 Task: Create new customer invoice with Date Opened: 22-May-23, Select Customer: Bargain Junction, Terms: Net 15. Make invoice entry for item-1 with Date: 22-May-23, Description: Maybelline Fit Me Liquid Foundation Dewy + Smooth with SPF 18 Mocha, Income Account: Income:Sales, Quantity: 6, Unit Price: 10.99, Sales Tax: Y, Sales Tax Included: N, Tax Table: Sales Tax. Post Invoice with Post Date: 22-May-23, Post to Accounts: Assets:Accounts Receivable. Pay / Process Payment with Transaction Date: 05-Jun-23, Amount: 68.58, Transfer Account: Checking Account. Go to 'Print Invoice'. Save a pdf copy of the invoice.
Action: Mouse moved to (148, 26)
Screenshot: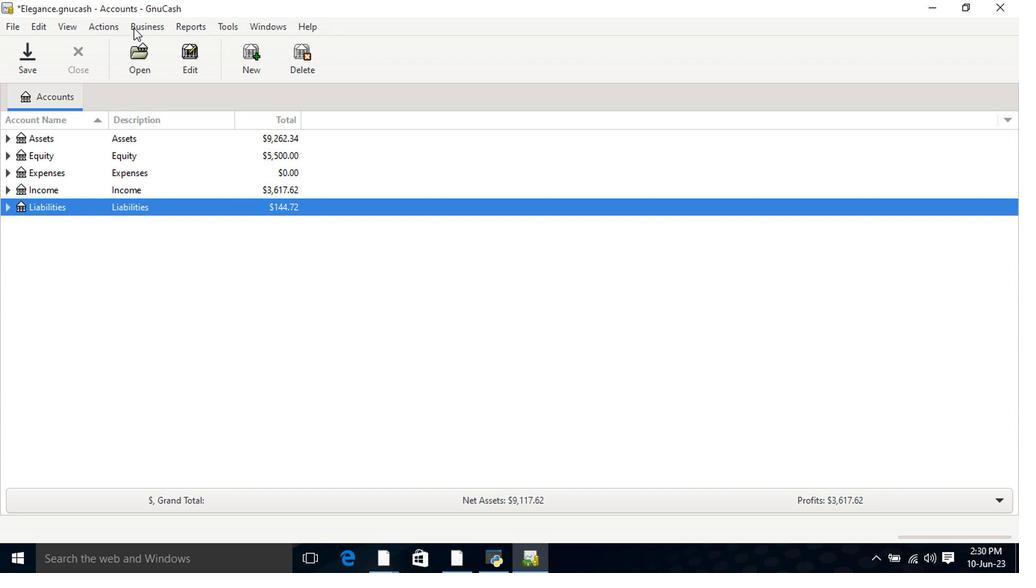 
Action: Mouse pressed left at (148, 26)
Screenshot: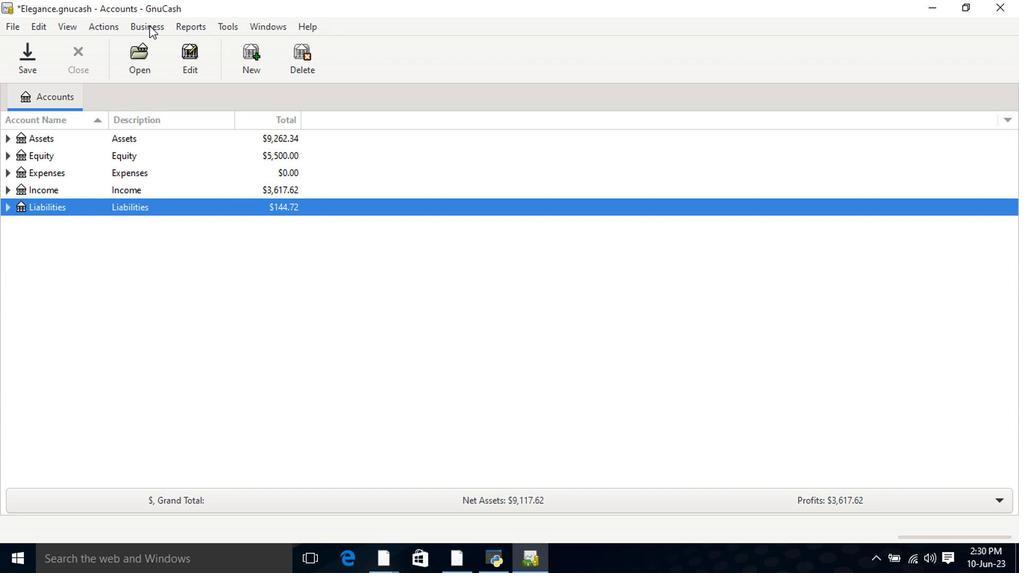 
Action: Mouse moved to (160, 41)
Screenshot: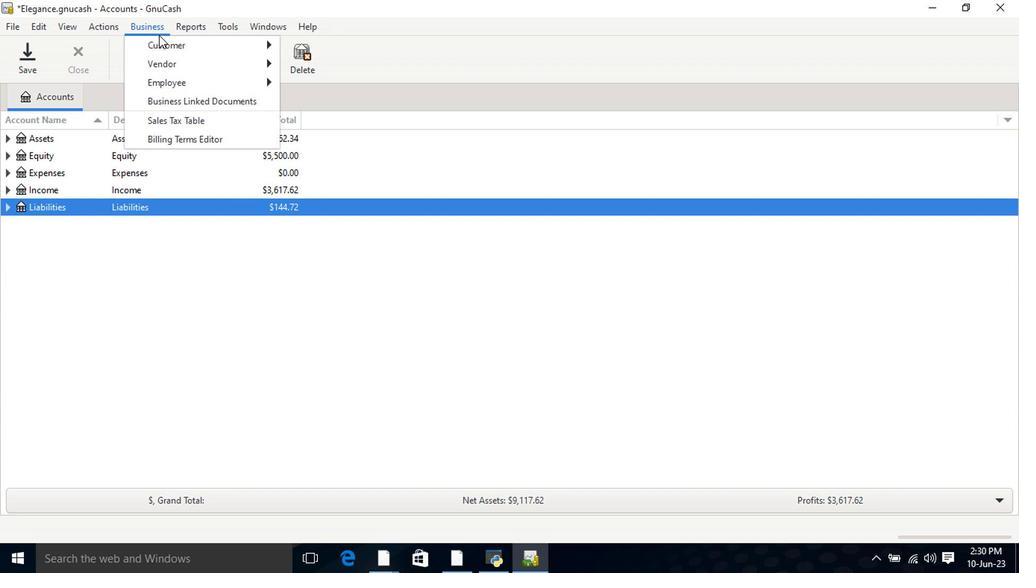 
Action: Mouse pressed left at (160, 41)
Screenshot: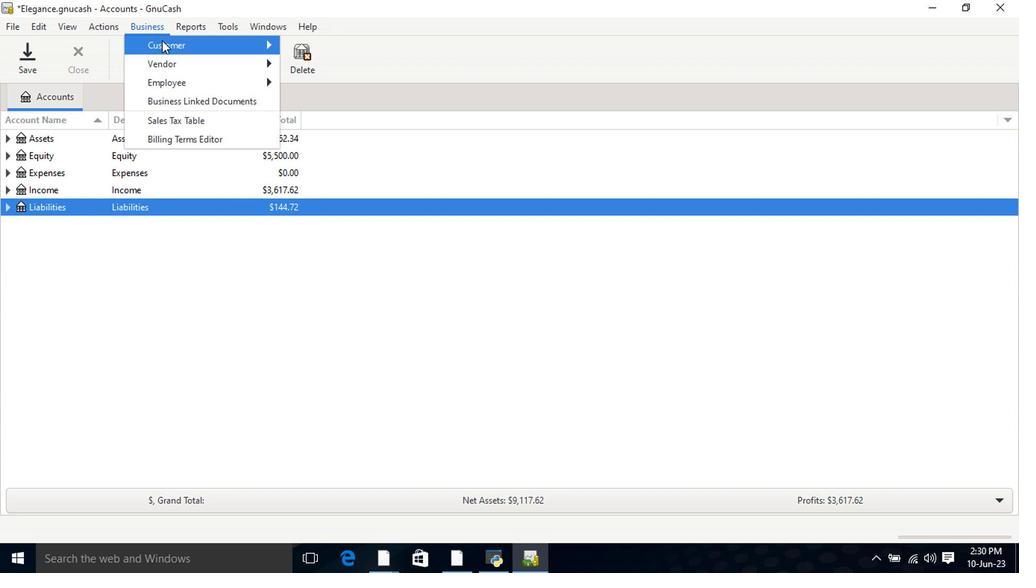 
Action: Mouse moved to (328, 99)
Screenshot: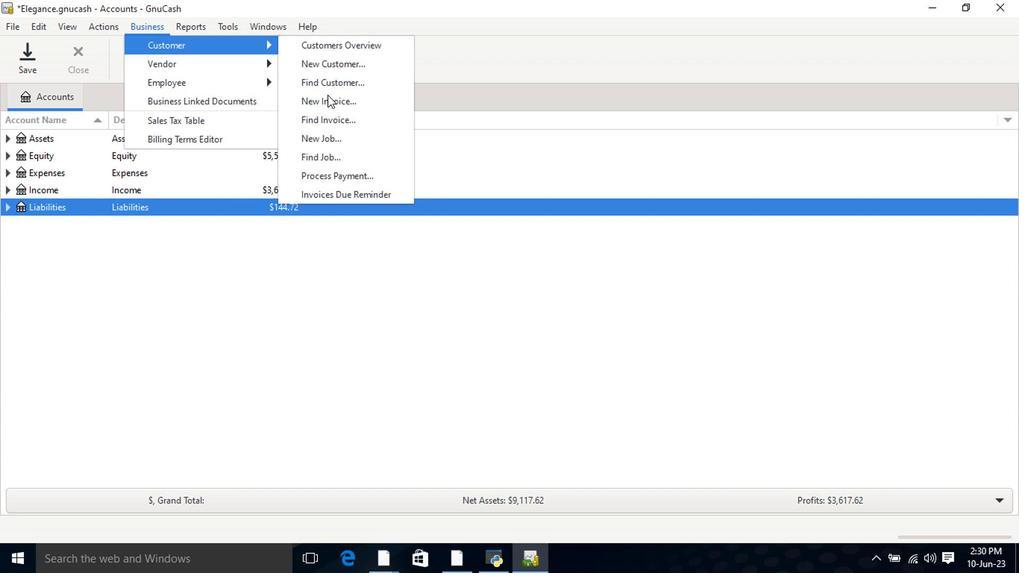 
Action: Mouse pressed left at (328, 99)
Screenshot: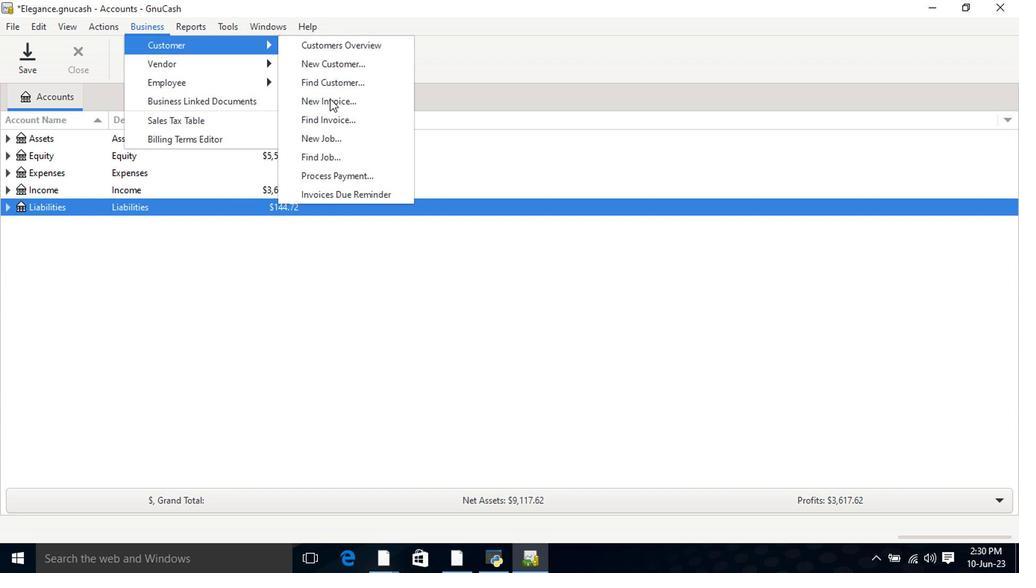 
Action: Mouse moved to (608, 226)
Screenshot: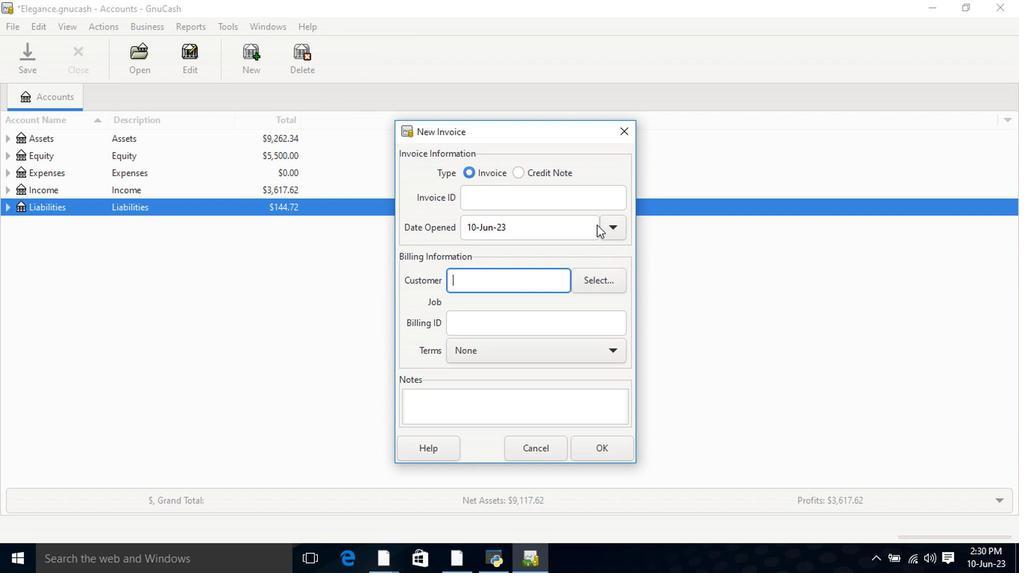 
Action: Mouse pressed left at (608, 226)
Screenshot: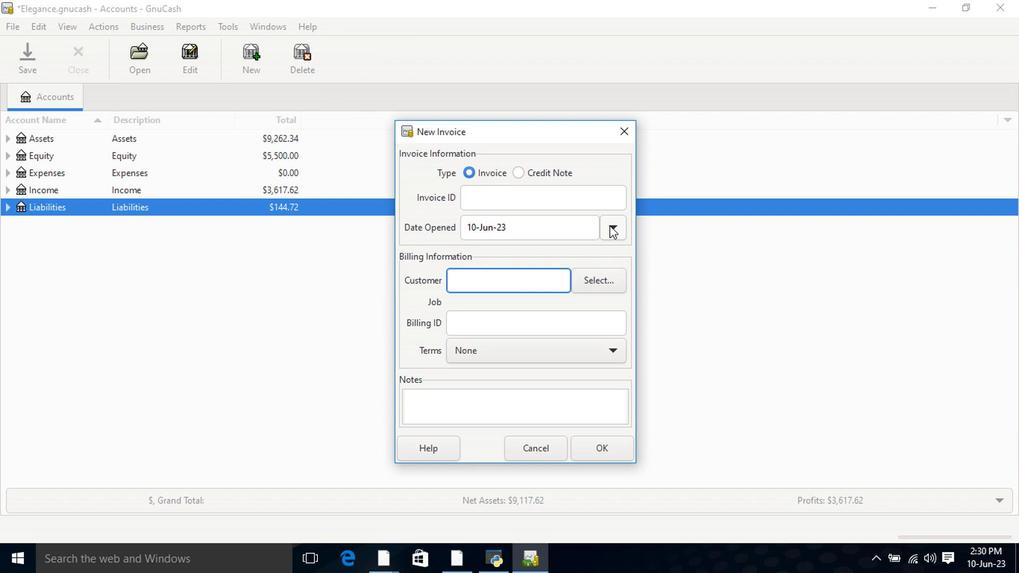 
Action: Mouse moved to (495, 252)
Screenshot: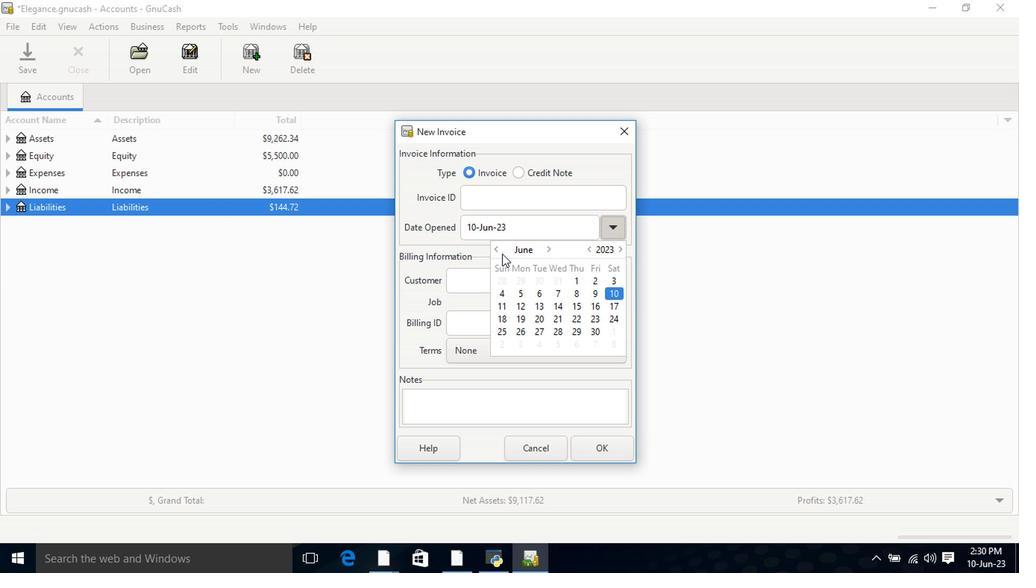 
Action: Mouse pressed left at (495, 252)
Screenshot: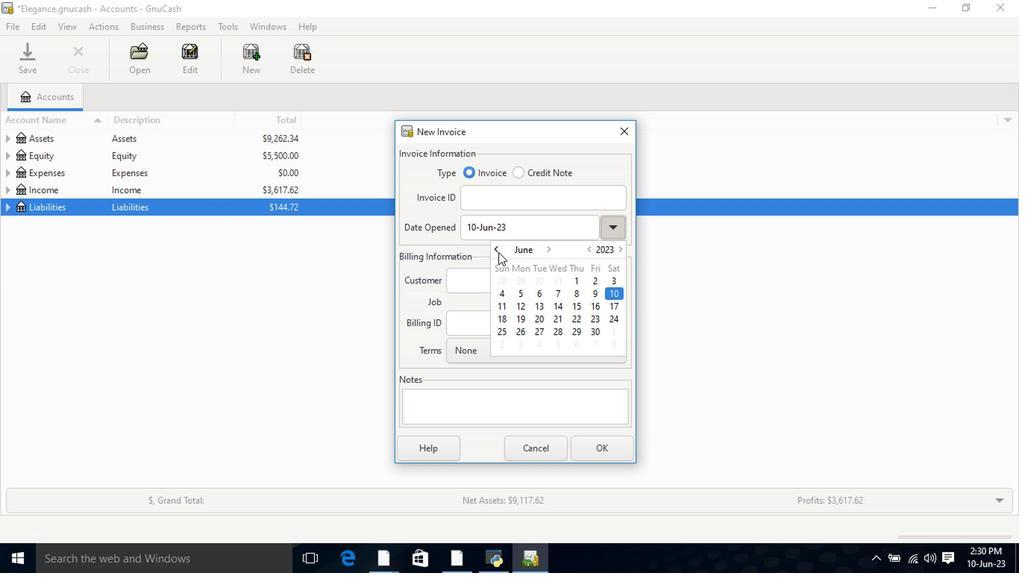 
Action: Mouse moved to (524, 321)
Screenshot: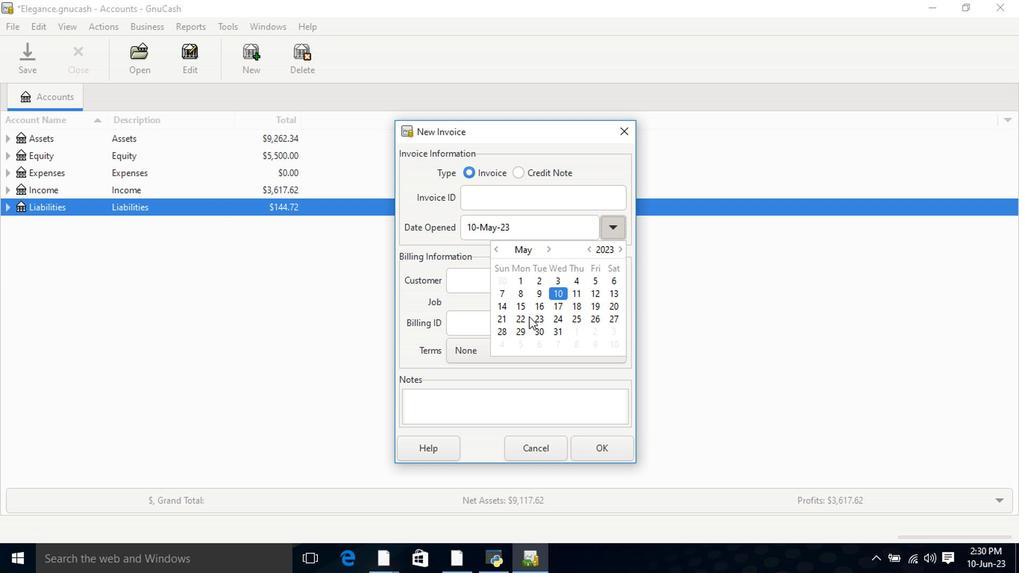 
Action: Mouse pressed left at (524, 321)
Screenshot: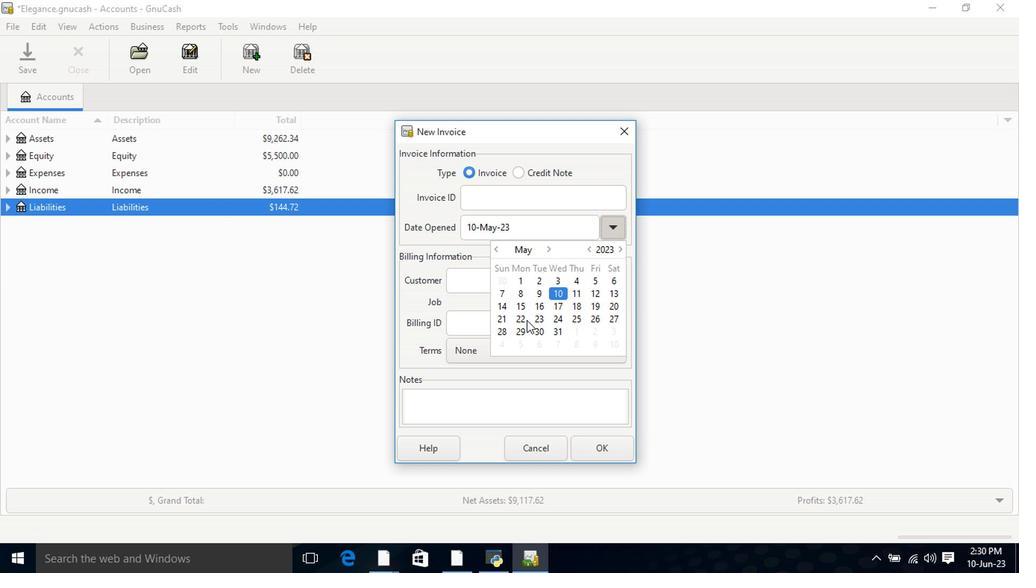 
Action: Mouse moved to (524, 322)
Screenshot: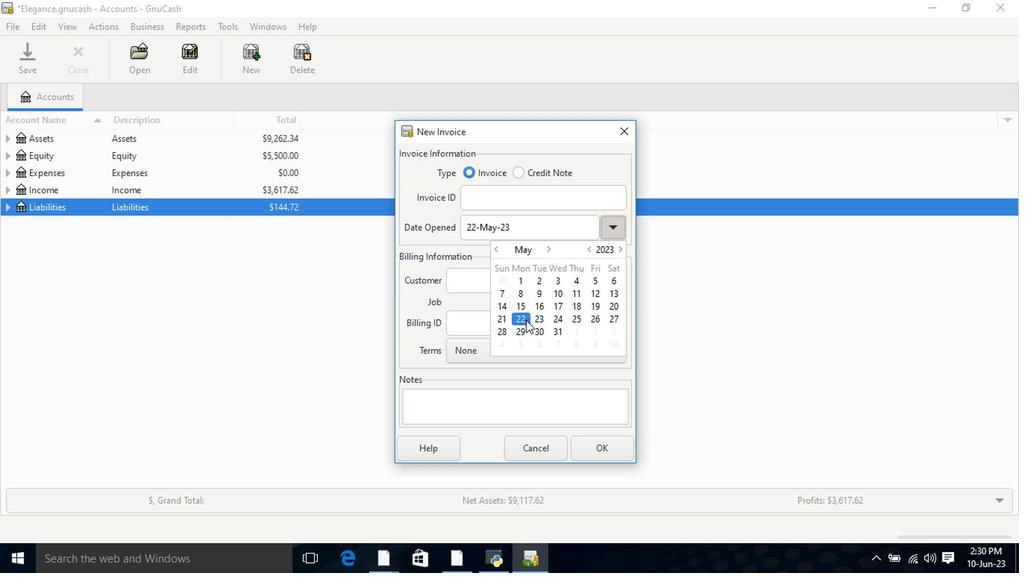 
Action: Mouse pressed left at (524, 321)
Screenshot: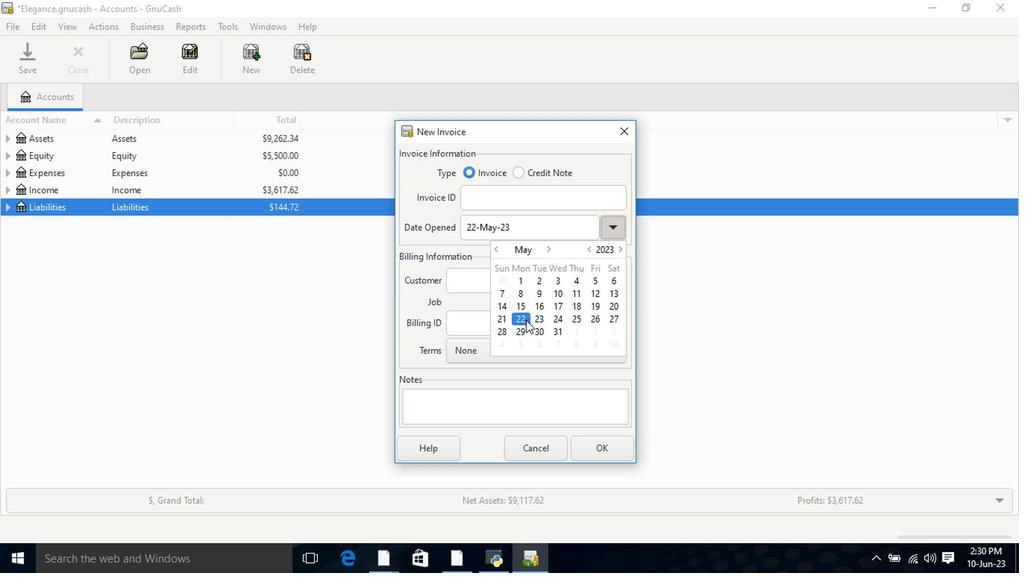 
Action: Mouse moved to (512, 283)
Screenshot: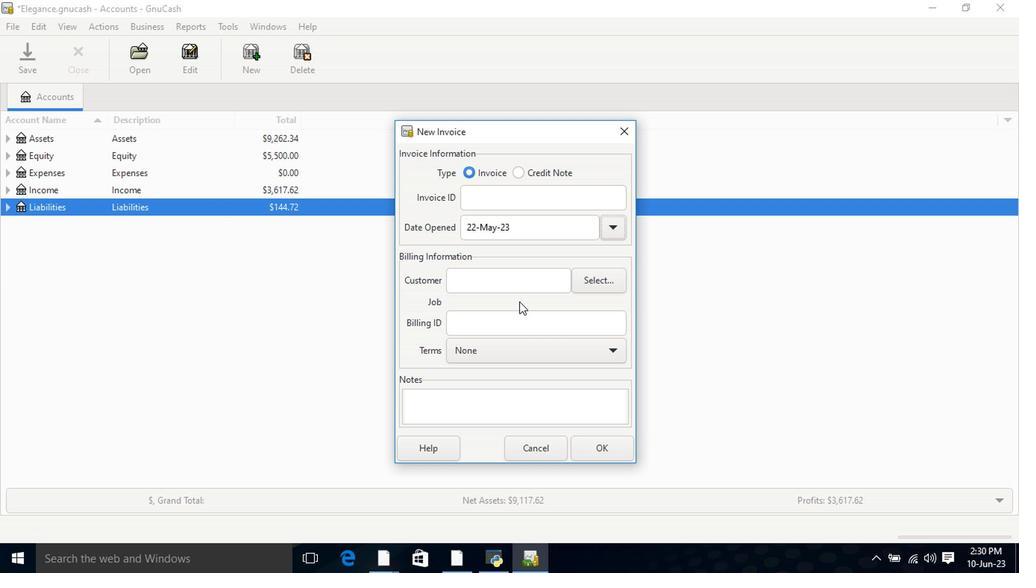 
Action: Mouse pressed left at (512, 283)
Screenshot: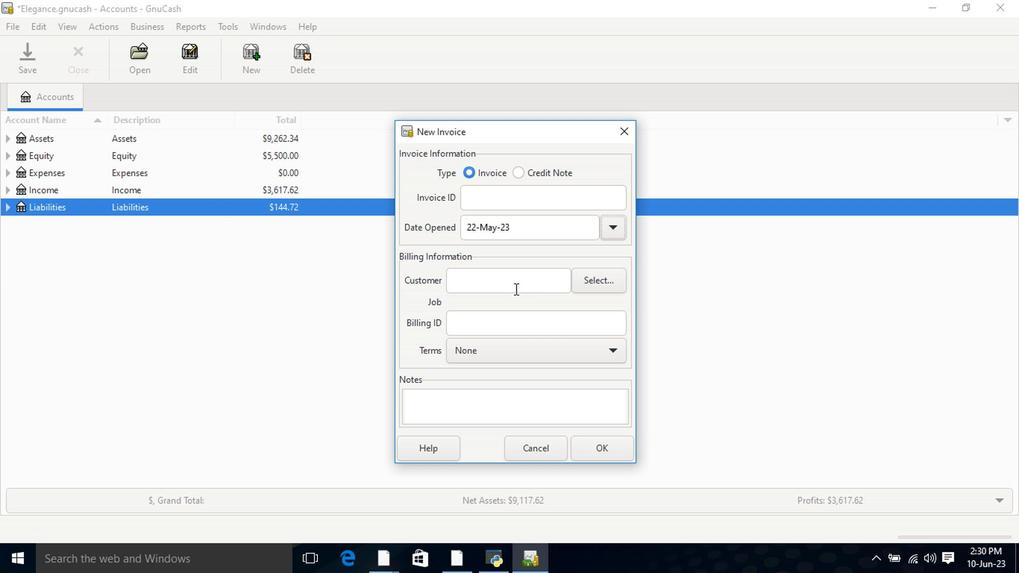 
Action: Key pressed <Key.shift>Bar
Screenshot: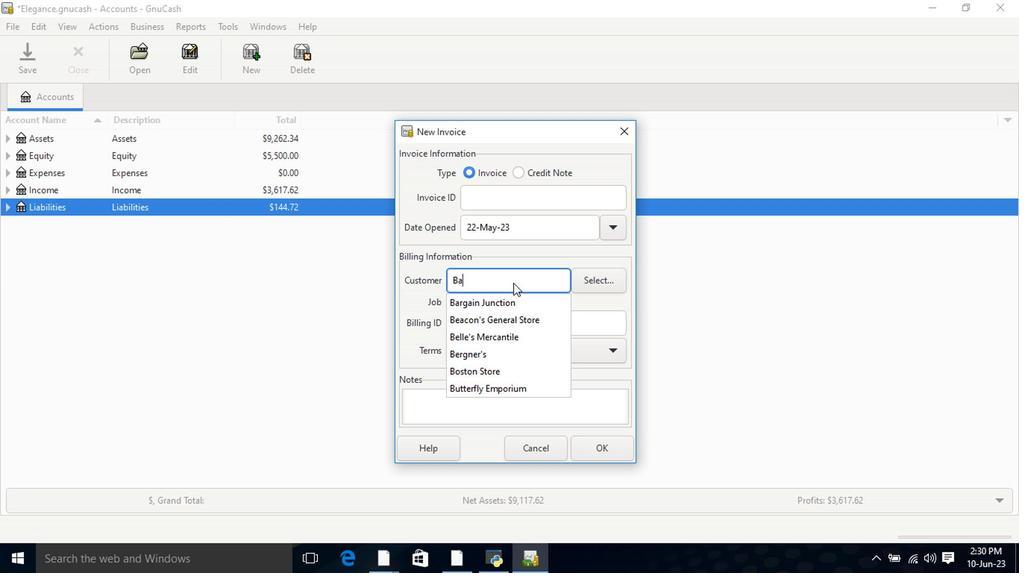 
Action: Mouse moved to (508, 307)
Screenshot: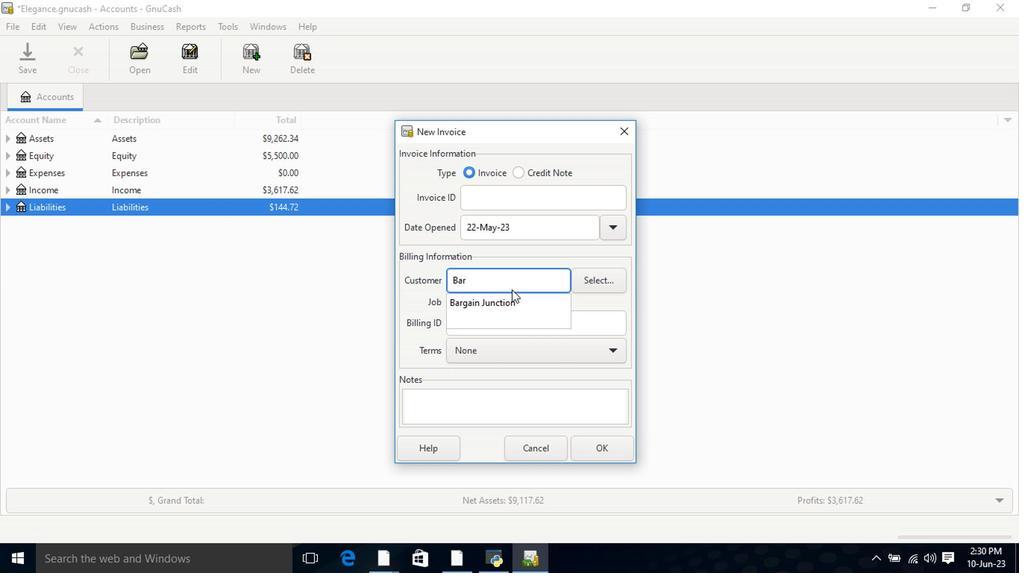 
Action: Mouse pressed left at (508, 307)
Screenshot: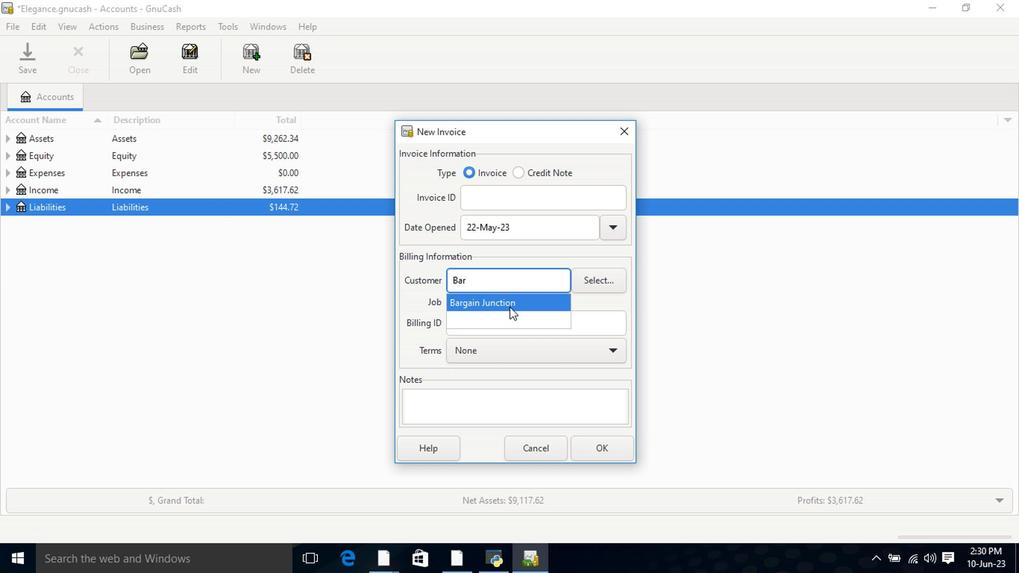 
Action: Mouse moved to (555, 366)
Screenshot: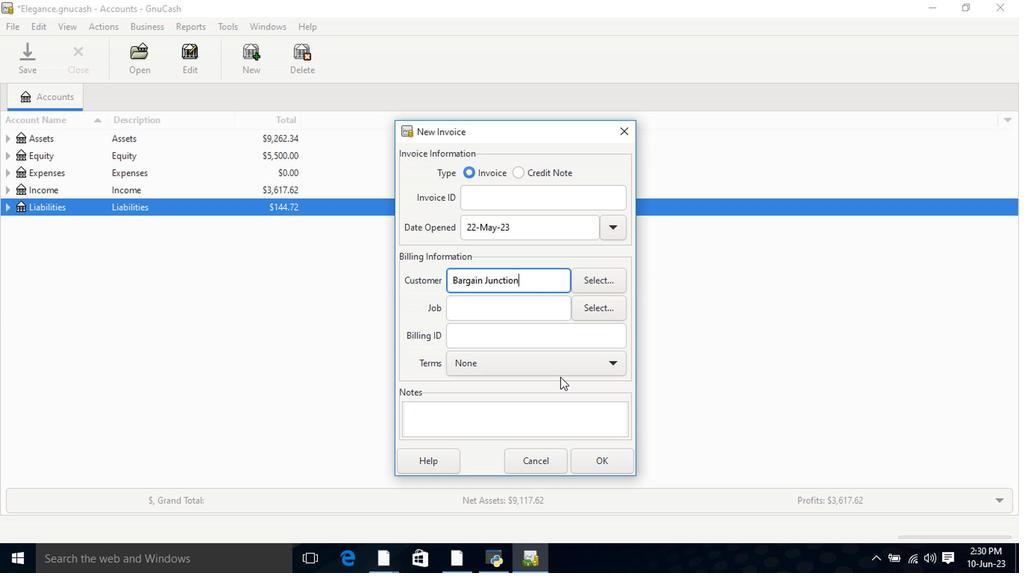 
Action: Mouse pressed left at (555, 366)
Screenshot: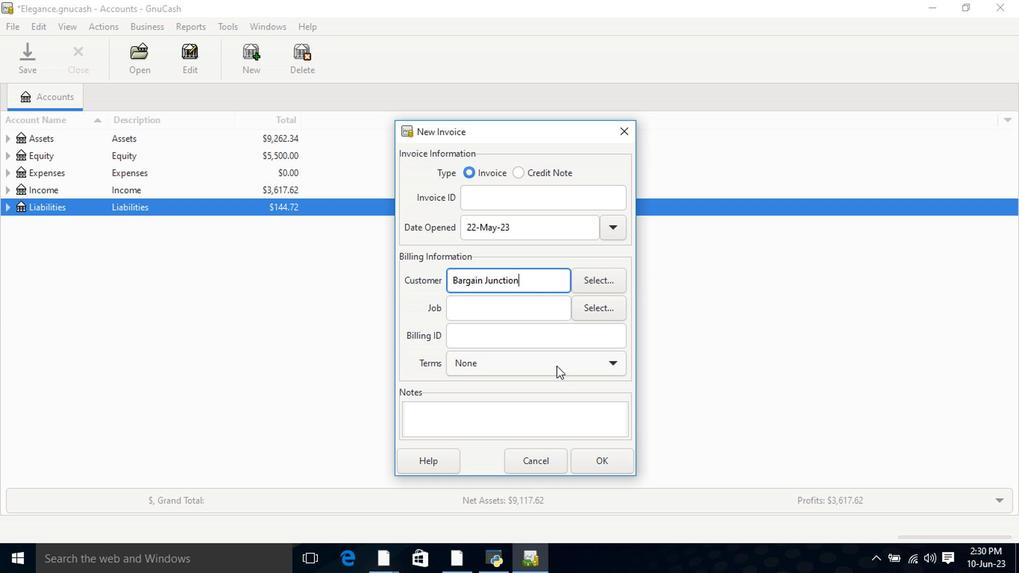 
Action: Mouse moved to (545, 392)
Screenshot: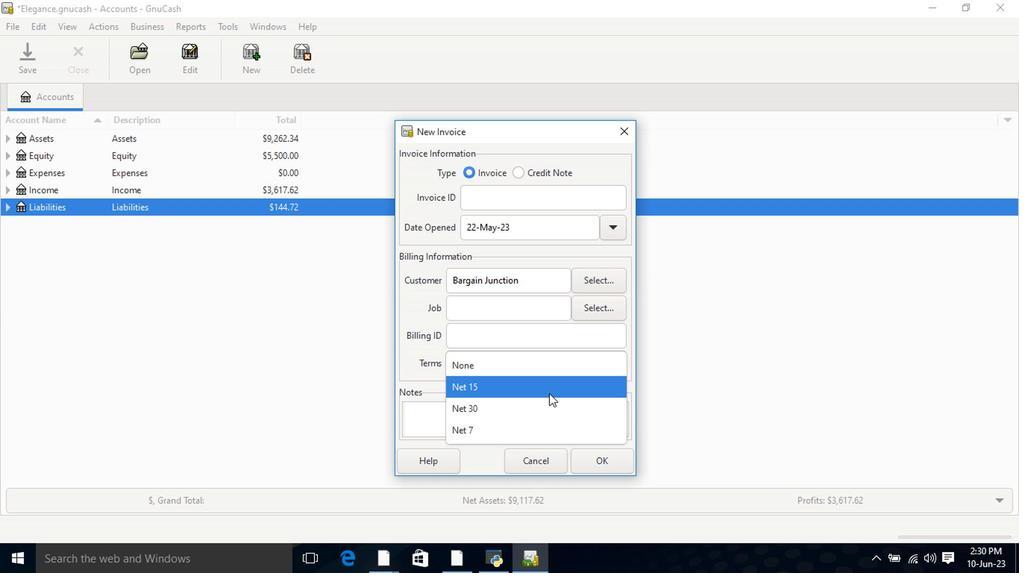 
Action: Mouse pressed left at (545, 392)
Screenshot: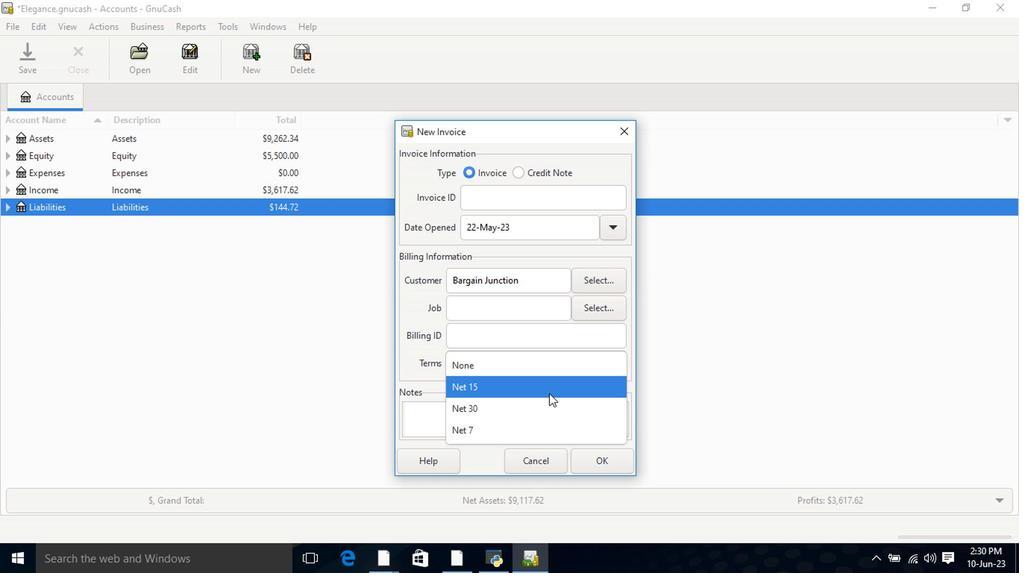 
Action: Mouse moved to (613, 460)
Screenshot: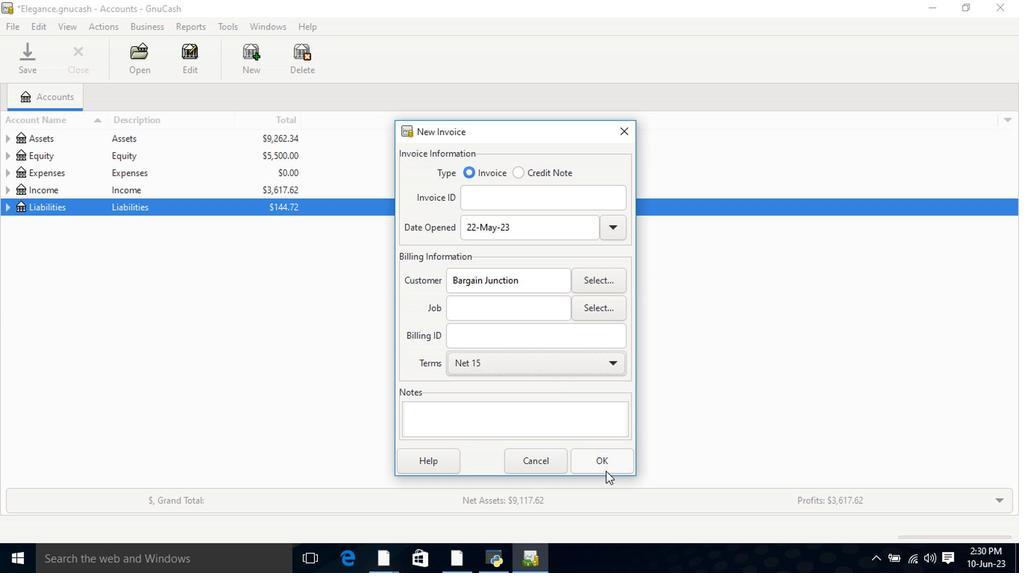 
Action: Mouse pressed left at (613, 460)
Screenshot: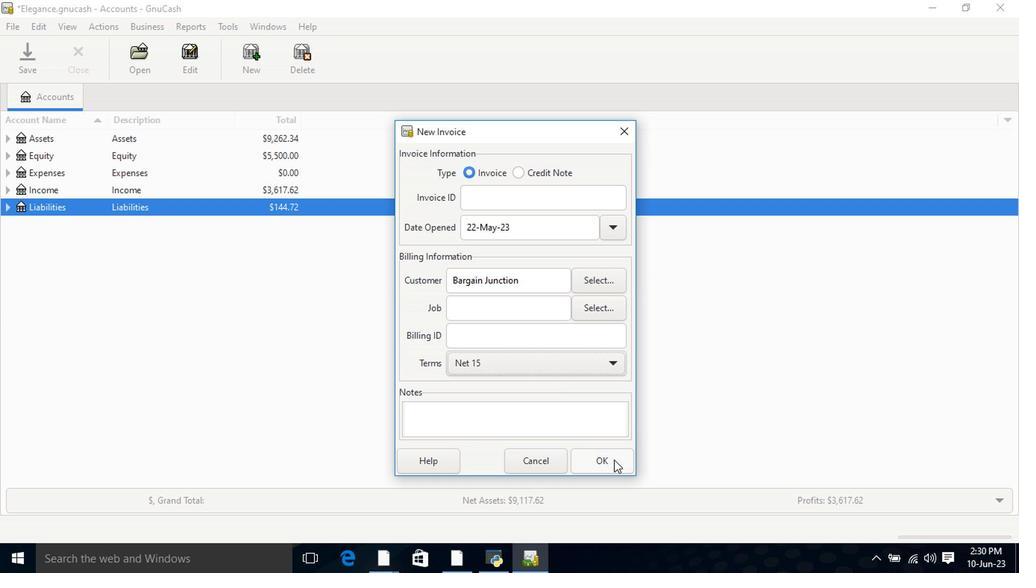 
Action: Mouse moved to (66, 291)
Screenshot: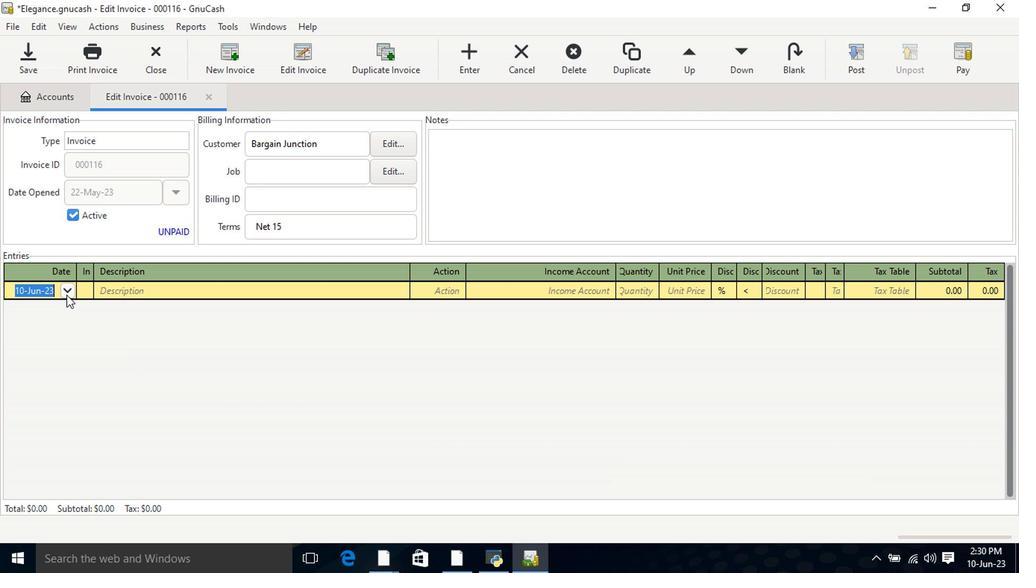 
Action: Mouse pressed left at (66, 291)
Screenshot: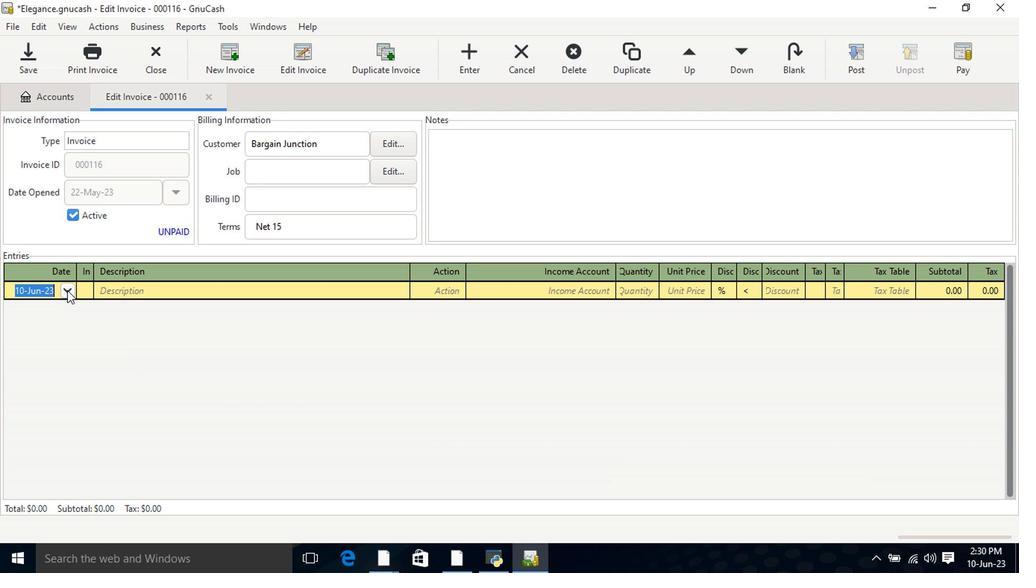 
Action: Mouse moved to (11, 311)
Screenshot: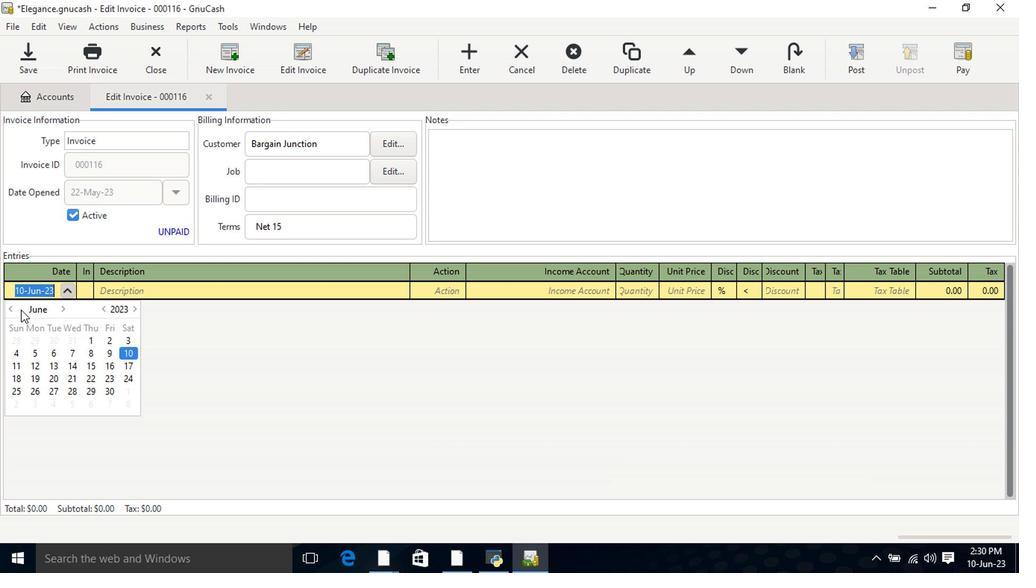 
Action: Mouse pressed left at (11, 311)
Screenshot: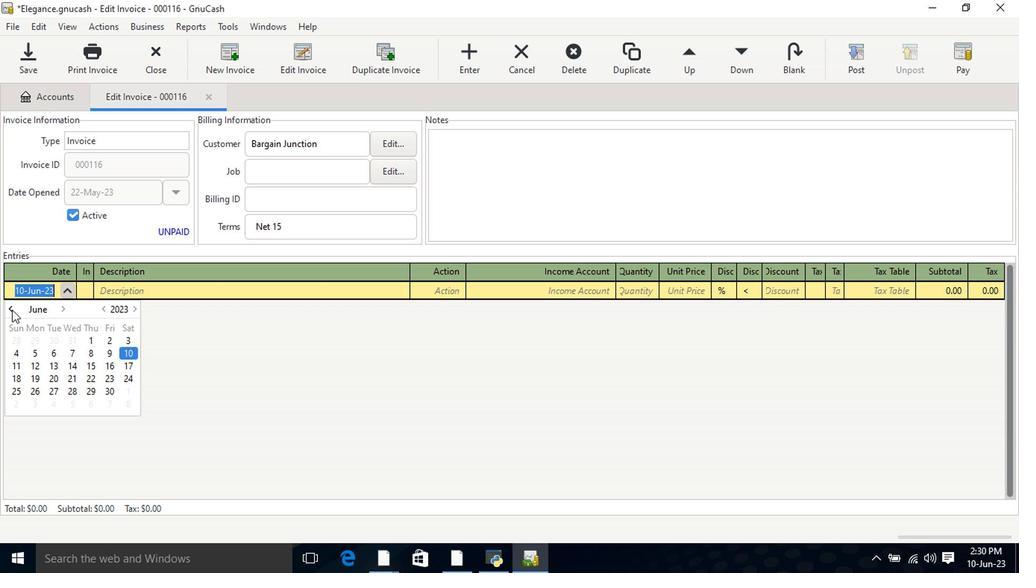 
Action: Mouse moved to (36, 377)
Screenshot: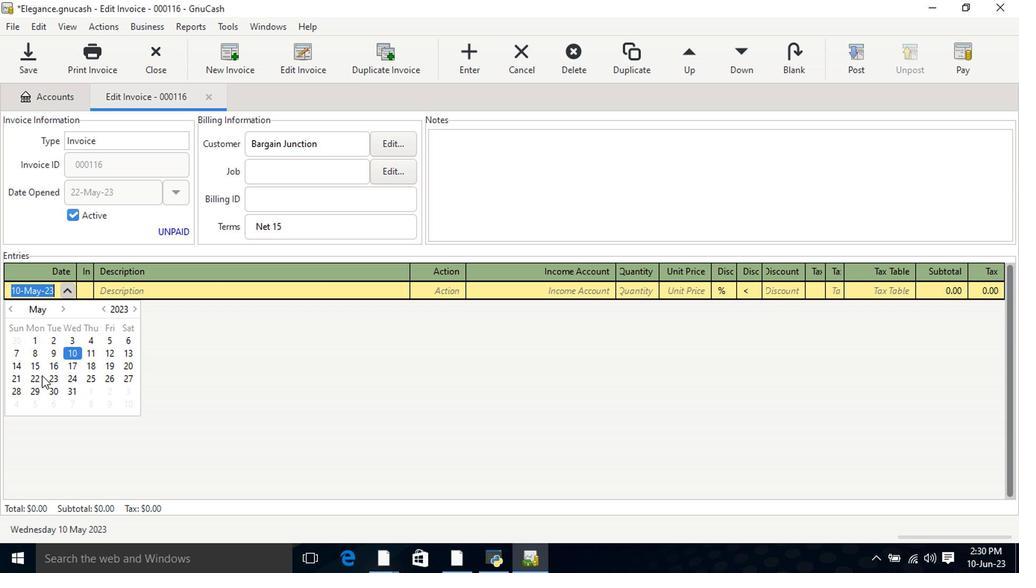 
Action: Mouse pressed left at (36, 377)
Screenshot: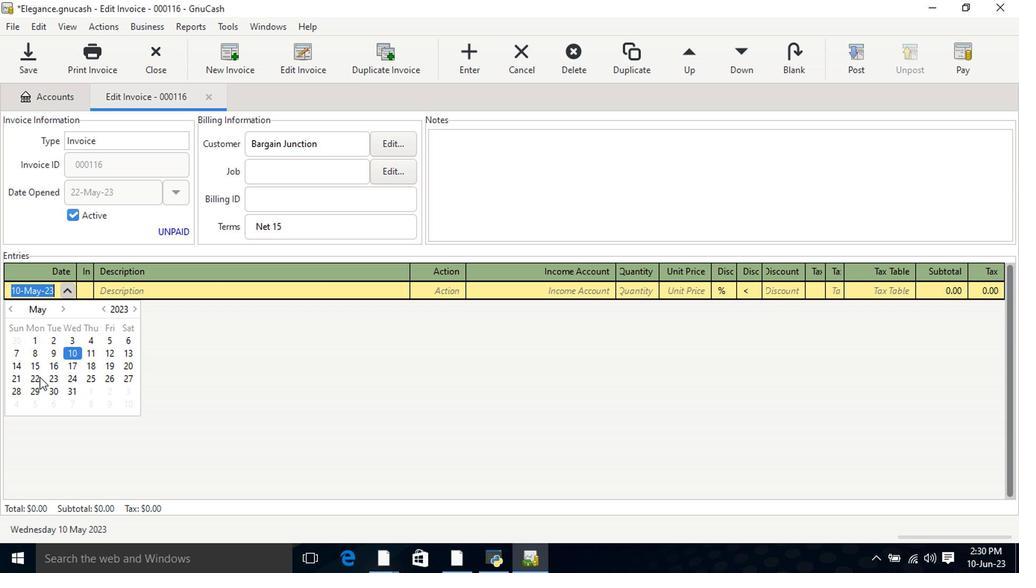 
Action: Mouse pressed left at (36, 377)
Screenshot: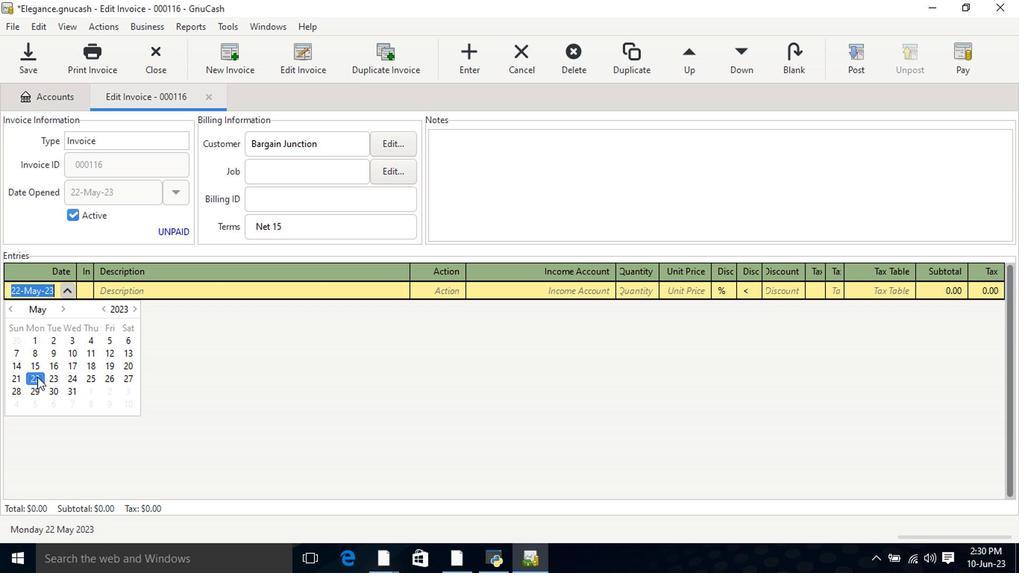 
Action: Mouse moved to (169, 285)
Screenshot: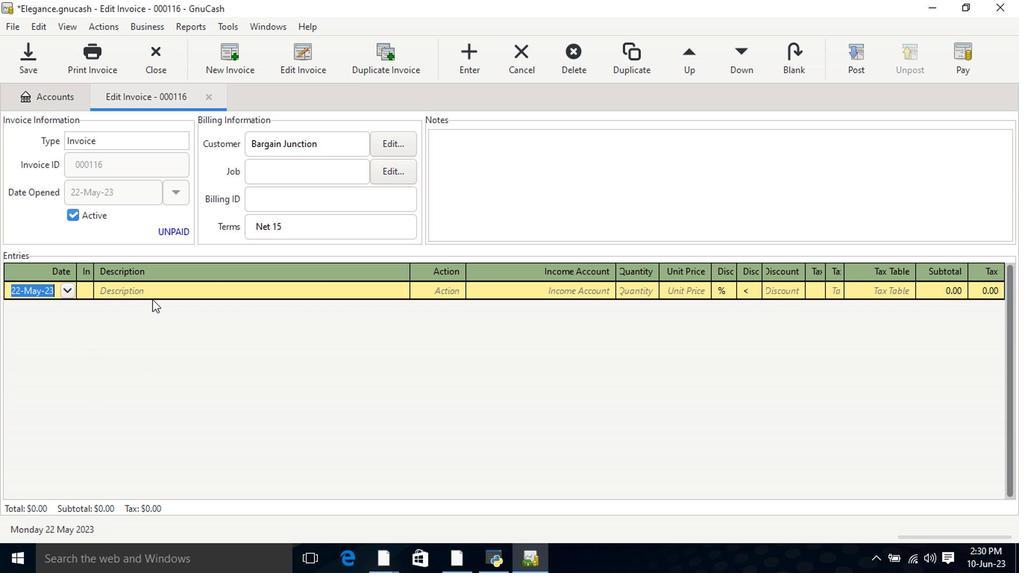 
Action: Mouse pressed left at (169, 285)
Screenshot: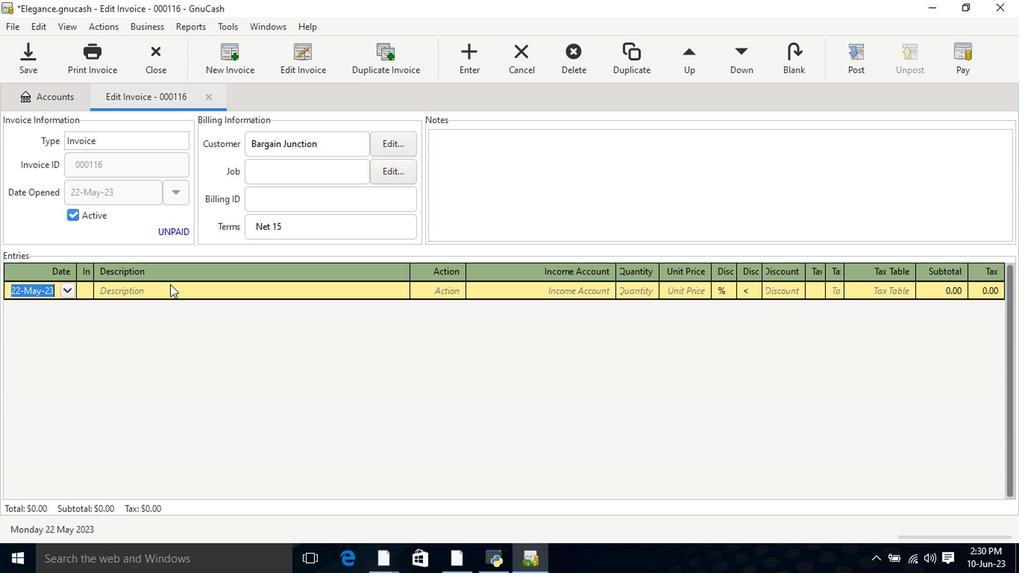 
Action: Key pressed <Key.shift>Maybelline<Key.space><Key.shift>Fit<Key.space><Key.shift>Me<Key.space><Key.shift><Key.shift><Key.shift><Key.shift><Key.shift><Key.shift><Key.shift><Key.shift><Key.shift>Liquid<Key.space><Key.shift>Foundation<Key.space><Key.shift>Dewy<Key.space>+<Key.space><Key.shift>Smooth<Key.space>with<Key.space><Key.shift>SPF<Key.space>18<Key.space><Key.shift>Mocha<Key.tab><Key.tab>incom<Key.down><Key.down><Key.down><Key.tab>
Screenshot: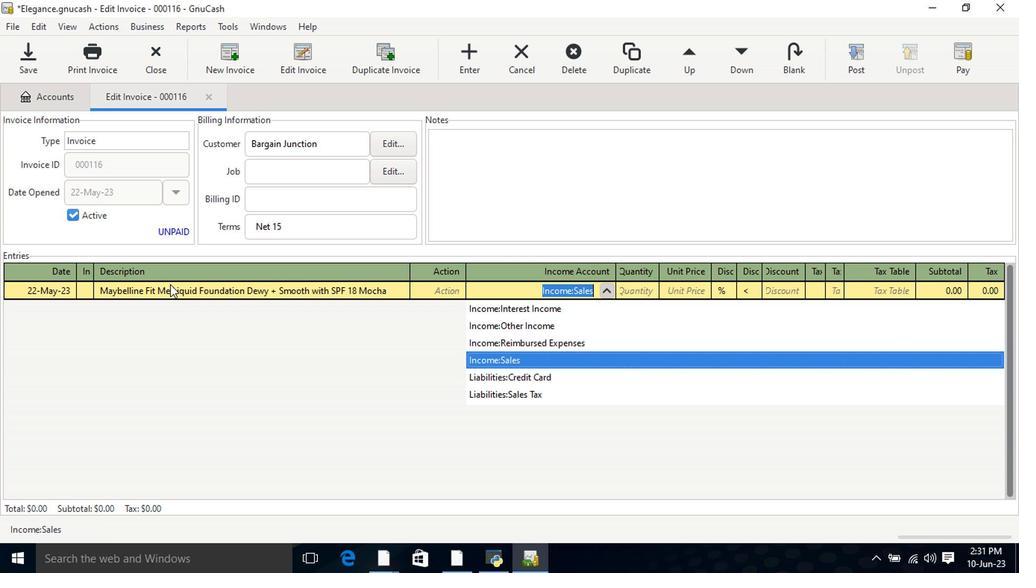 
Action: Mouse moved to (617, 287)
Screenshot: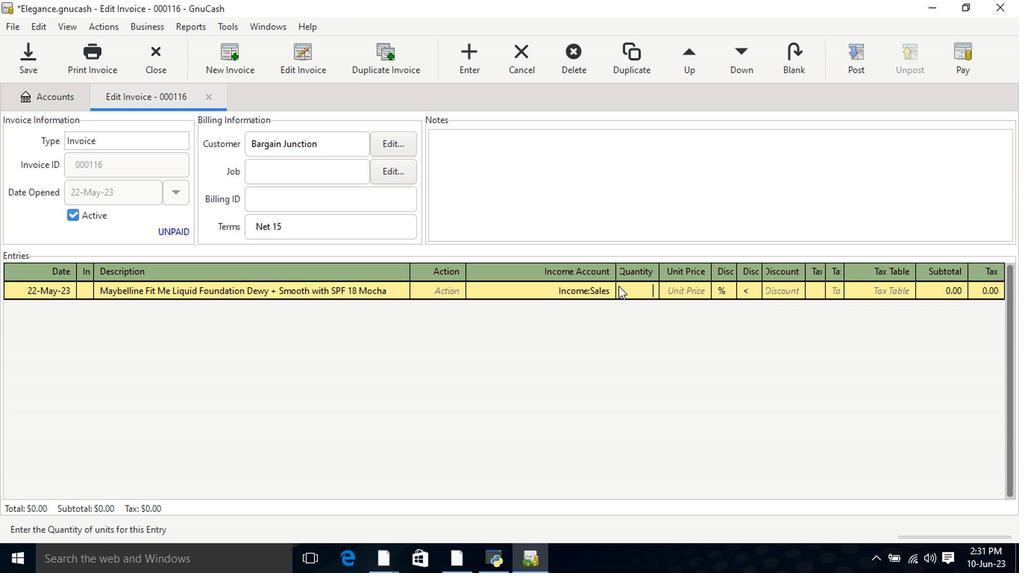 
Action: Key pressed 6<Key.tab>
Screenshot: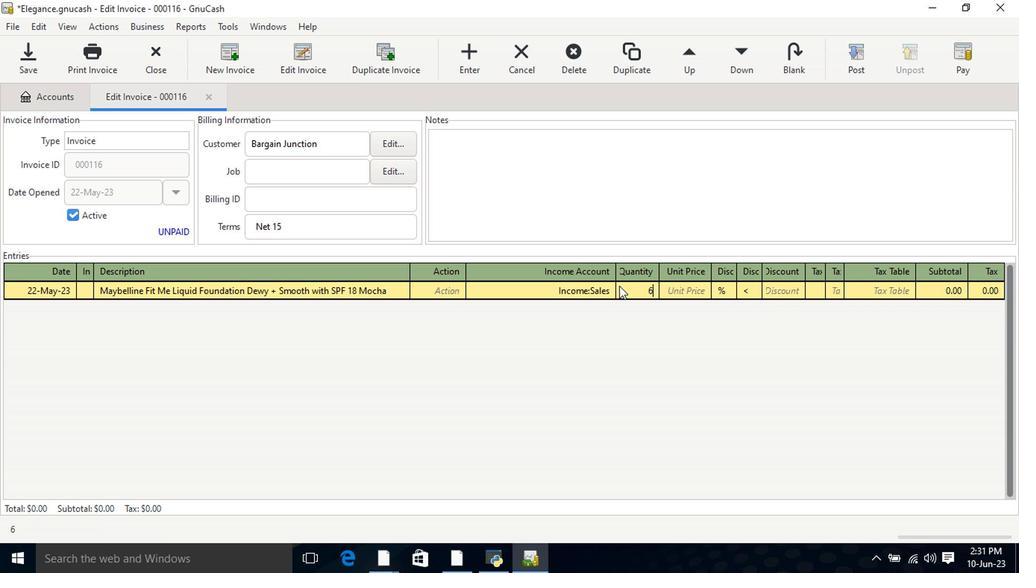 
Action: Mouse moved to (690, 292)
Screenshot: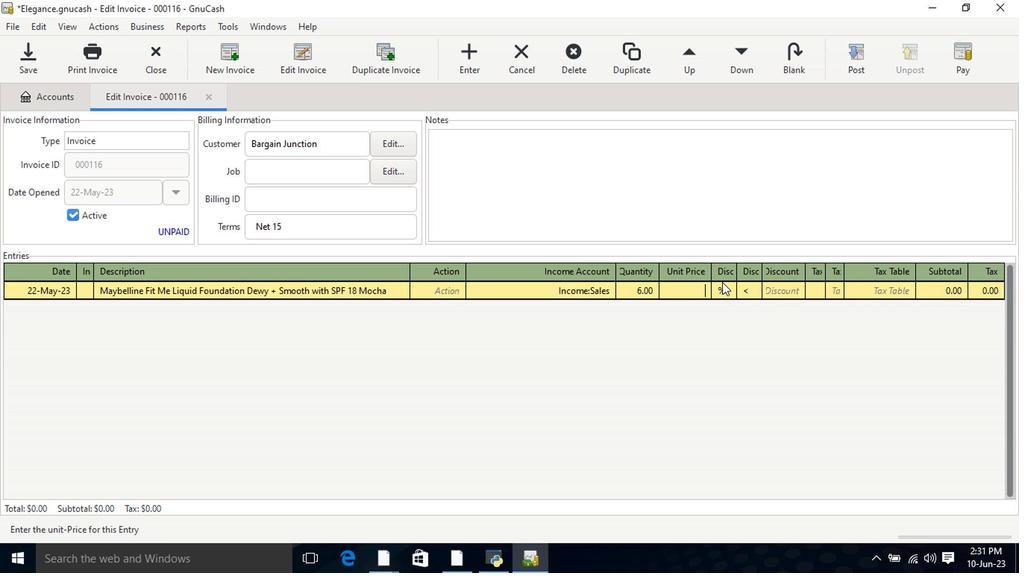 
Action: Key pressed 10.99<Key.tab>
Screenshot: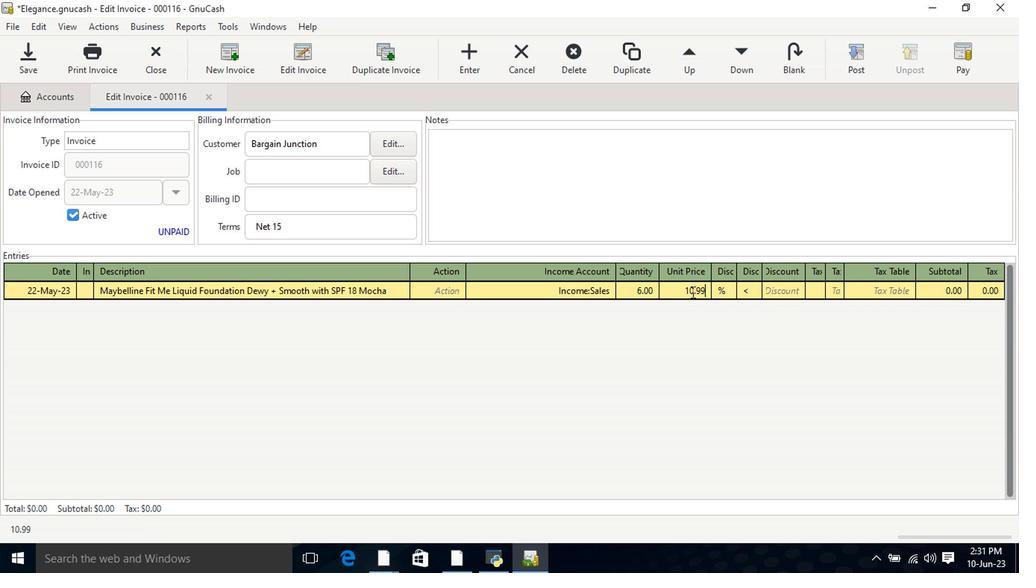 
Action: Mouse moved to (816, 293)
Screenshot: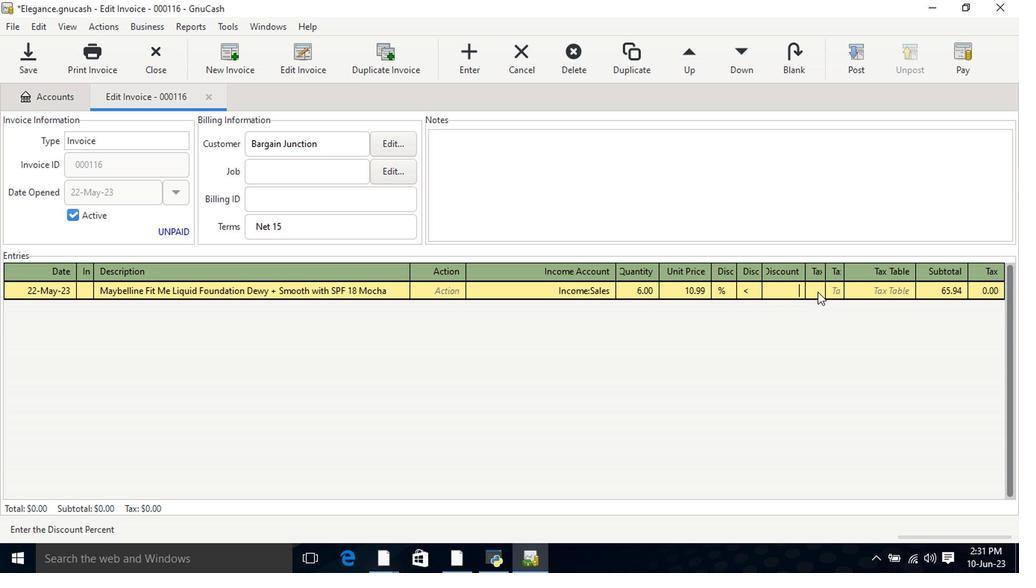 
Action: Mouse pressed left at (816, 293)
Screenshot: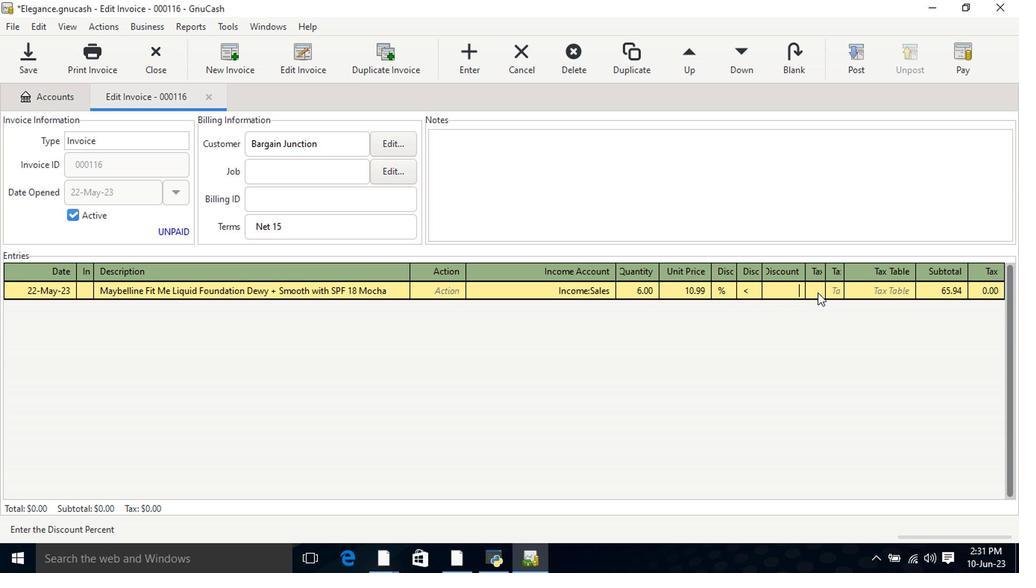 
Action: Mouse moved to (836, 293)
Screenshot: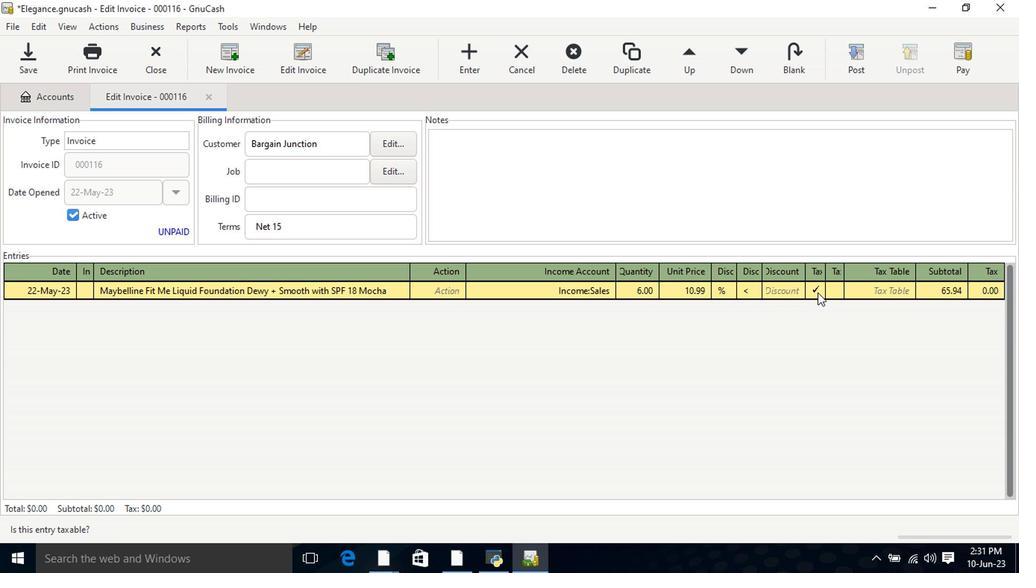 
Action: Key pressed <Key.tab>
Screenshot: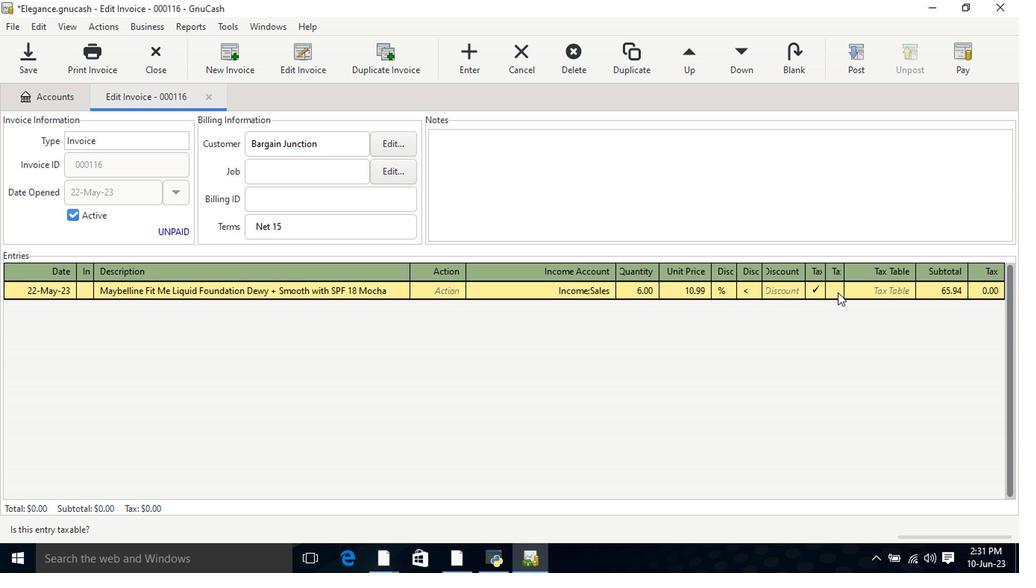 
Action: Mouse moved to (903, 296)
Screenshot: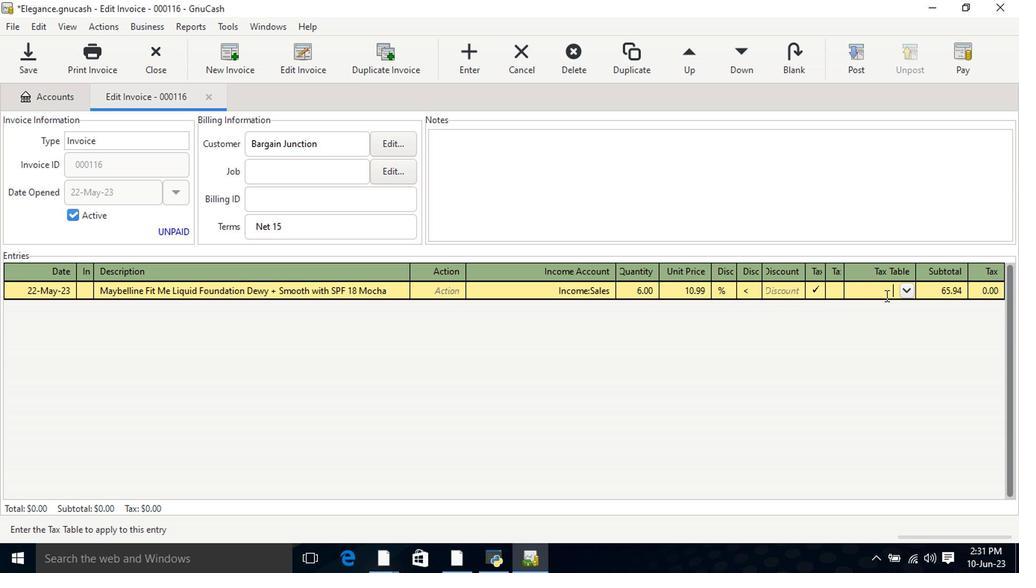 
Action: Mouse pressed left at (903, 296)
Screenshot: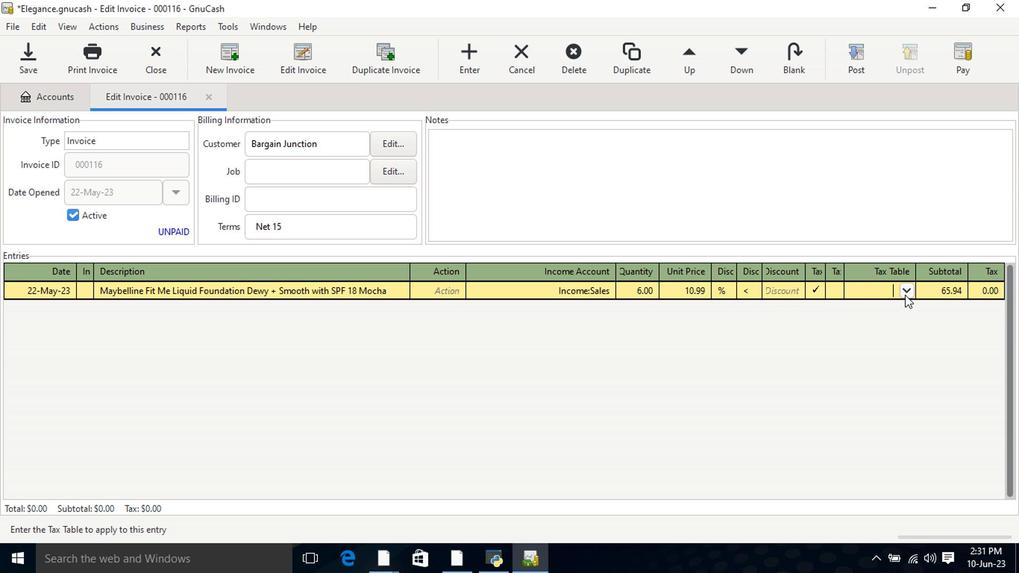 
Action: Mouse moved to (898, 307)
Screenshot: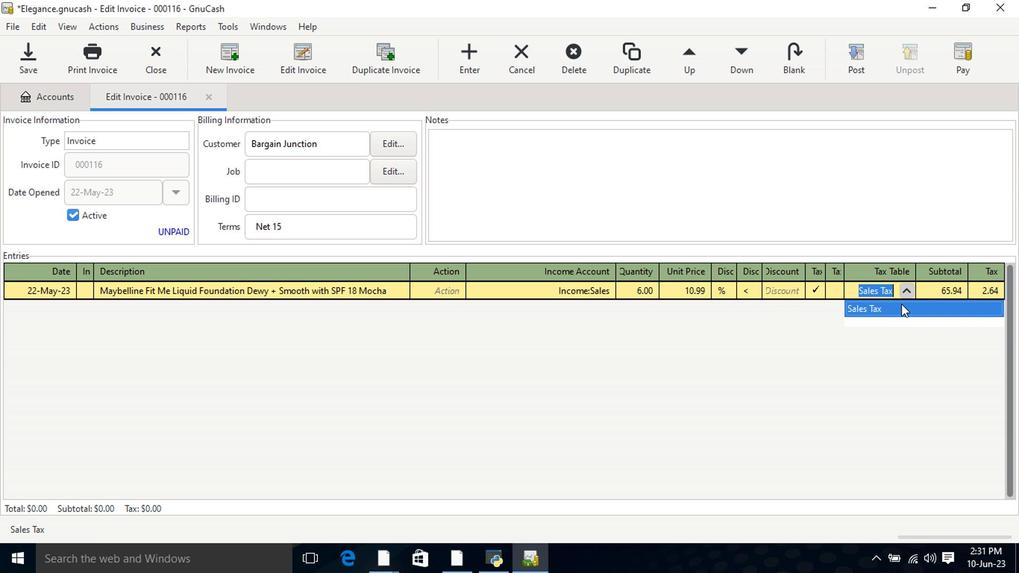 
Action: Key pressed <Key.tab>
Screenshot: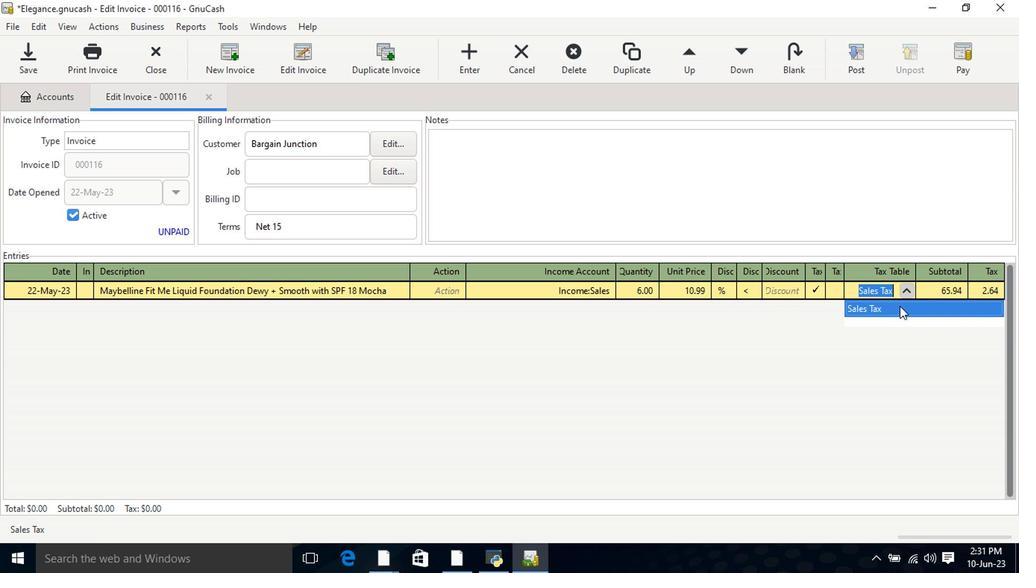
Action: Mouse moved to (875, 61)
Screenshot: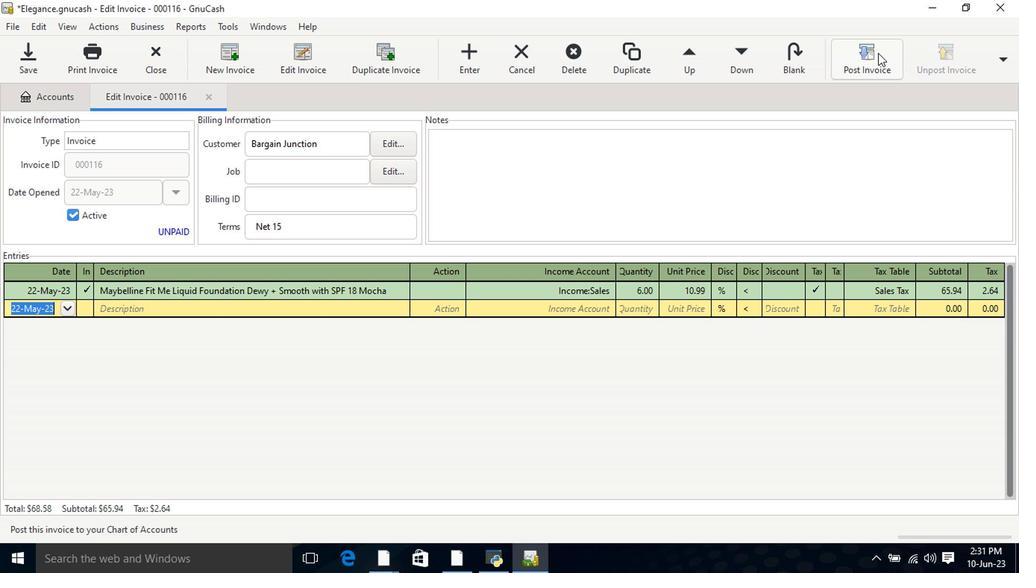 
Action: Mouse pressed left at (875, 61)
Screenshot: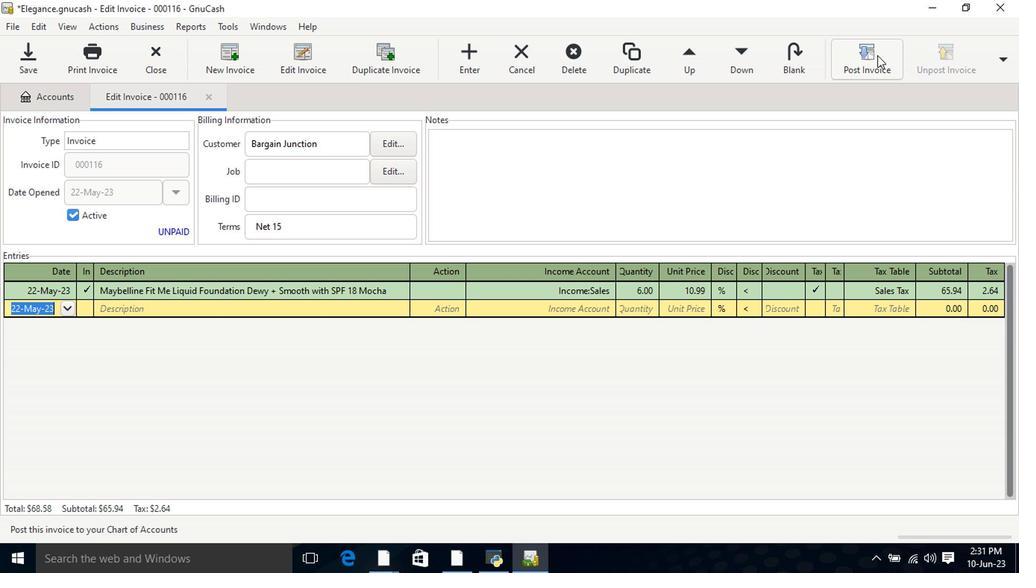
Action: Mouse moved to (632, 246)
Screenshot: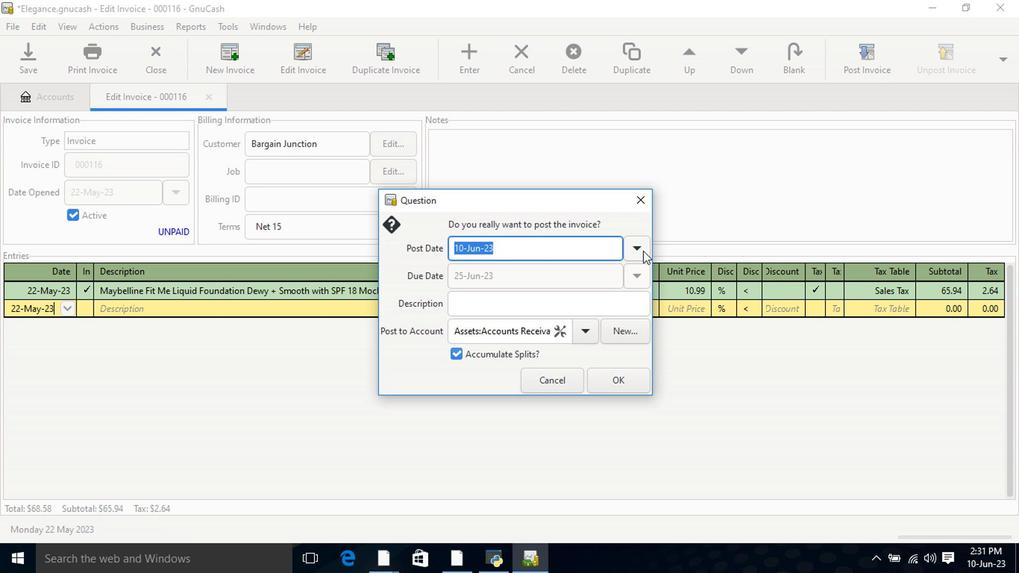 
Action: Mouse pressed left at (632, 246)
Screenshot: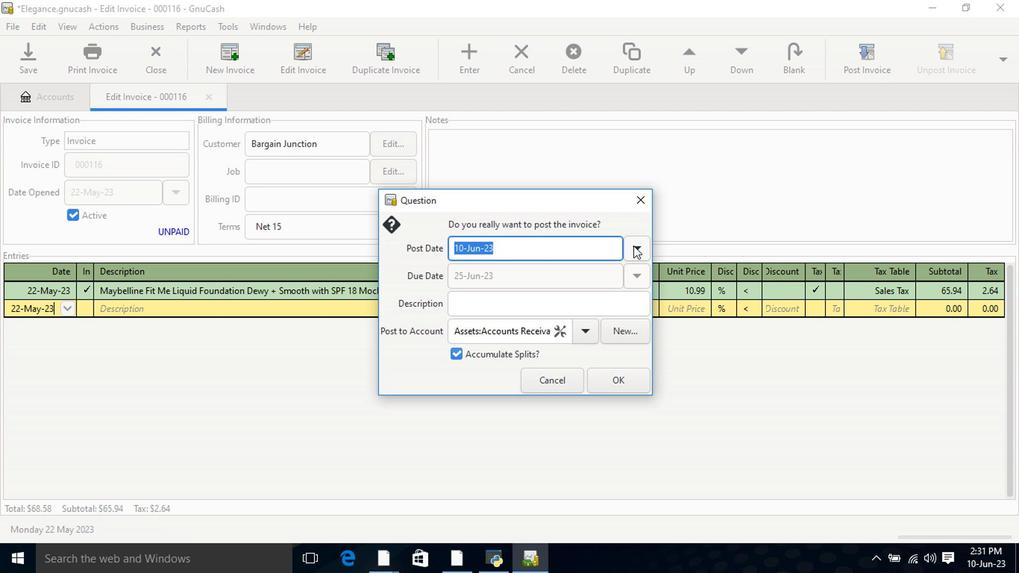 
Action: Mouse moved to (516, 272)
Screenshot: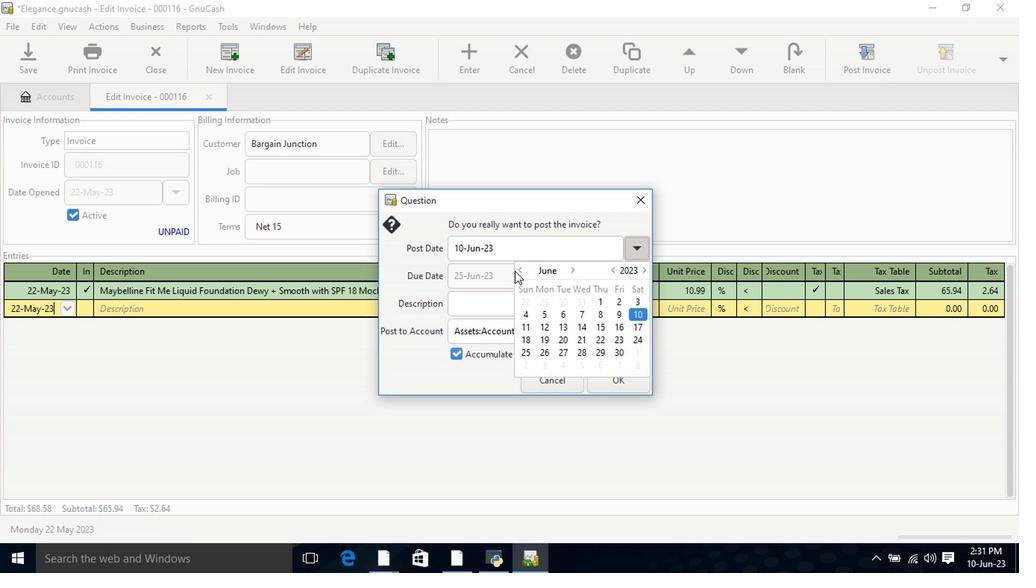 
Action: Mouse pressed left at (516, 272)
Screenshot: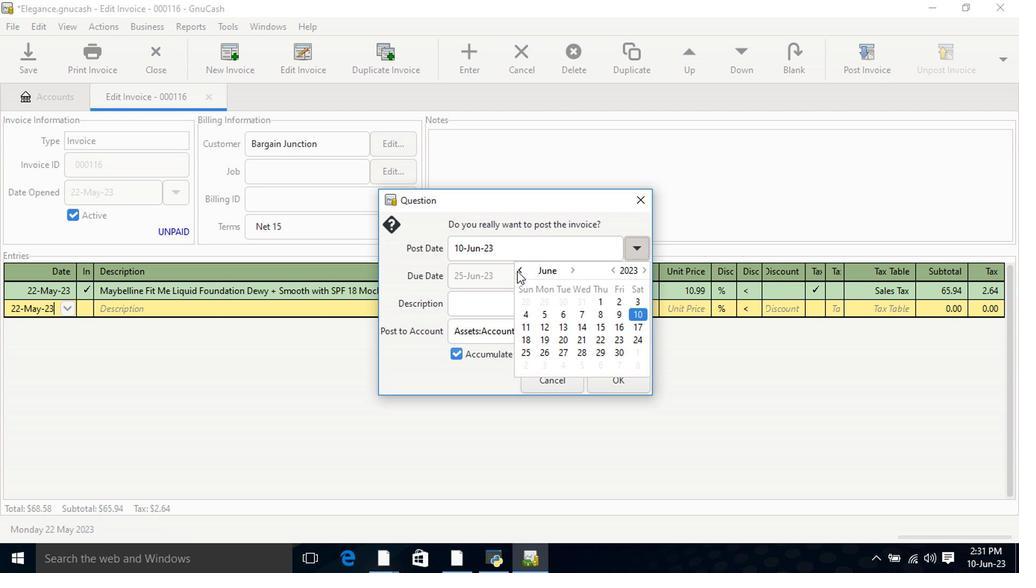 
Action: Mouse moved to (544, 340)
Screenshot: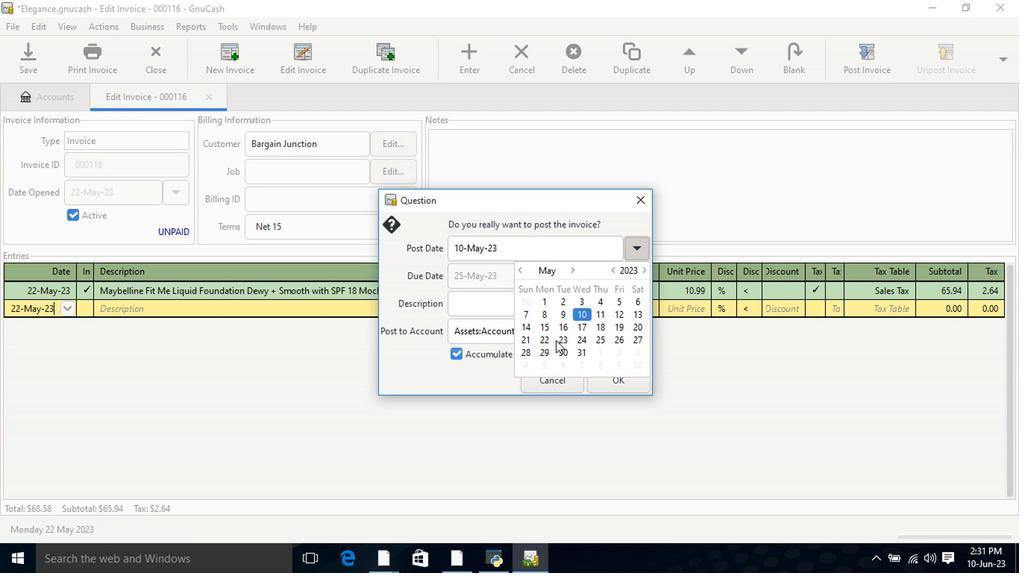 
Action: Mouse pressed left at (544, 340)
Screenshot: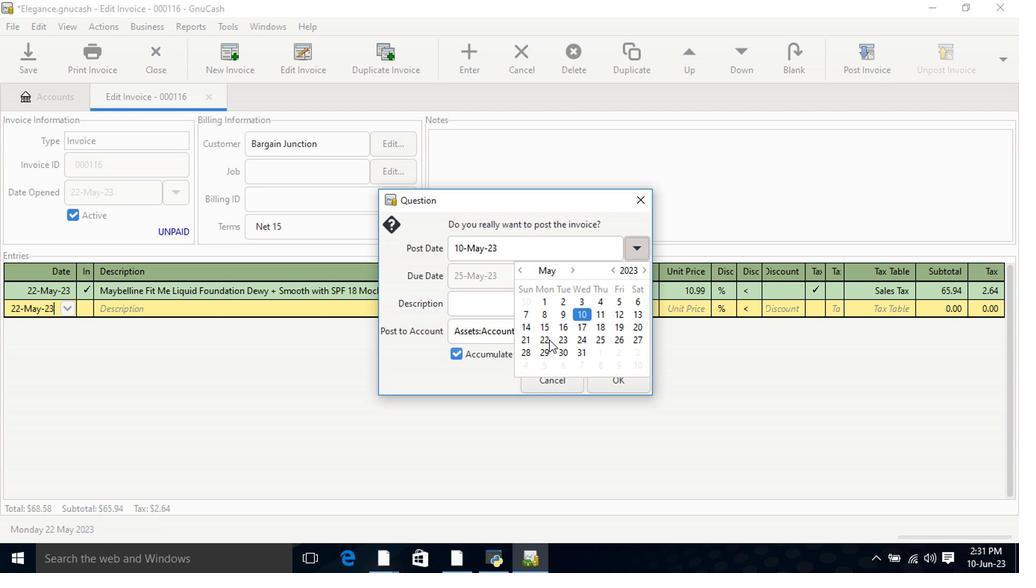 
Action: Mouse pressed left at (544, 340)
Screenshot: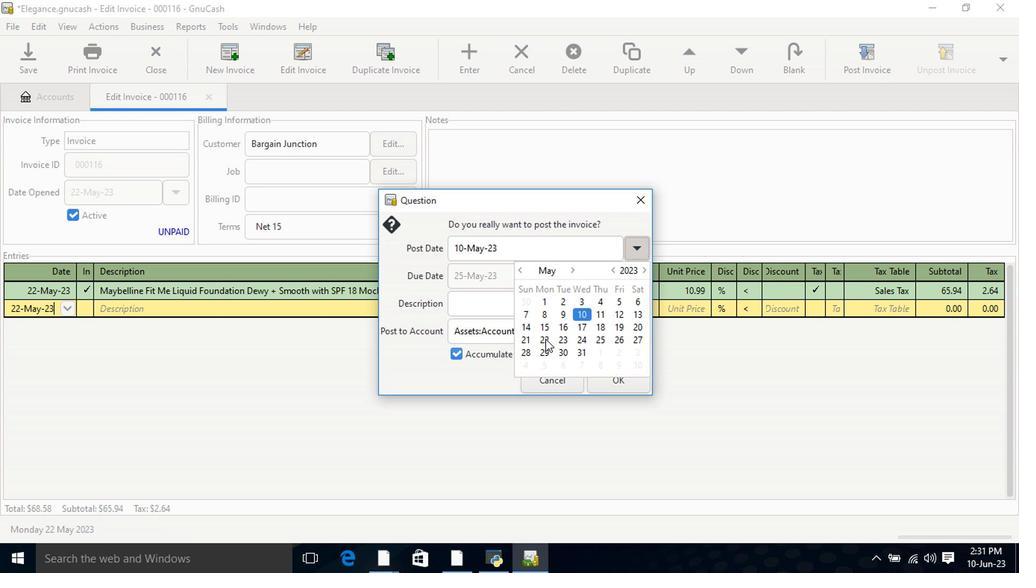 
Action: Mouse moved to (609, 379)
Screenshot: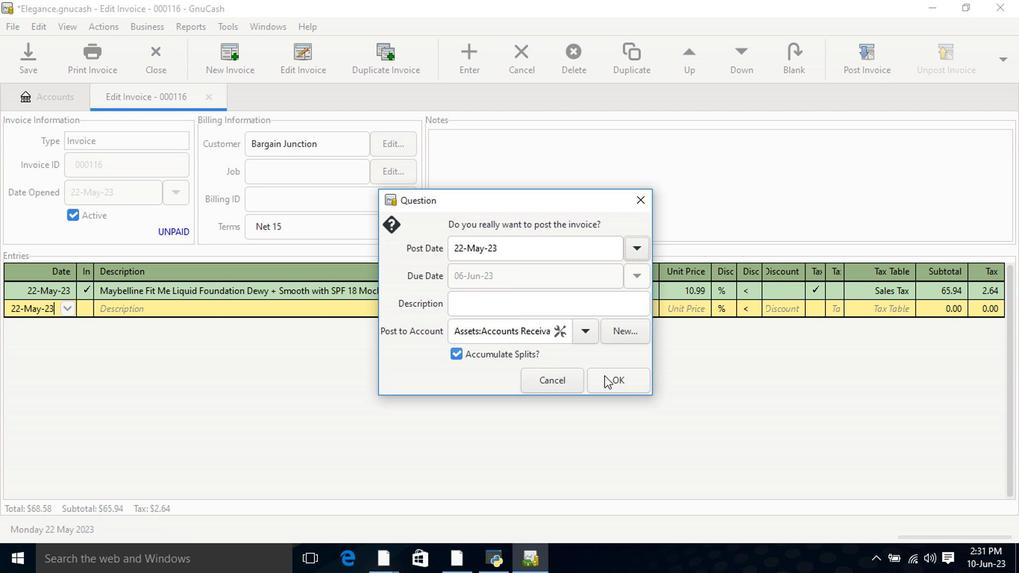
Action: Mouse pressed left at (609, 379)
Screenshot: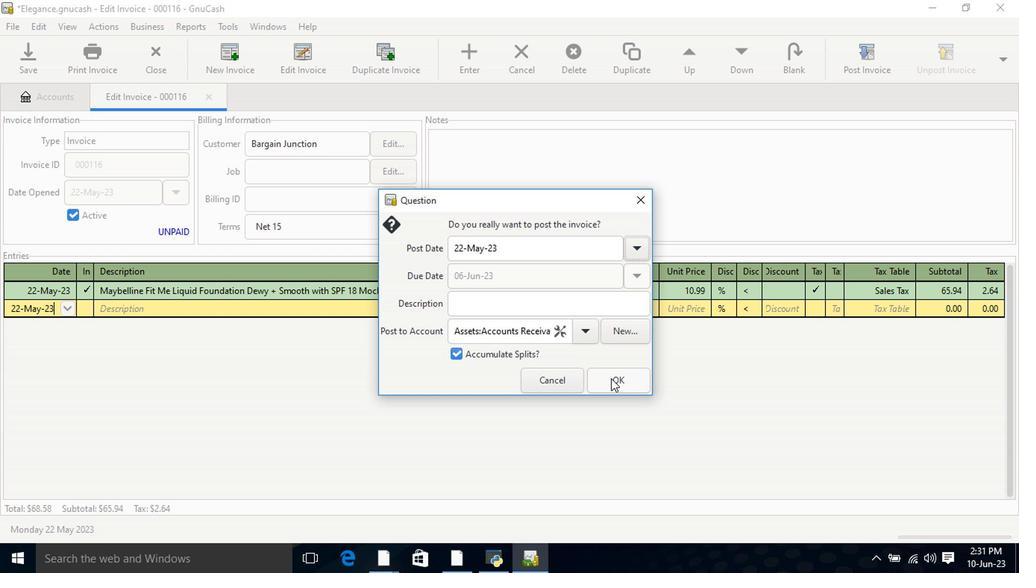 
Action: Mouse moved to (954, 63)
Screenshot: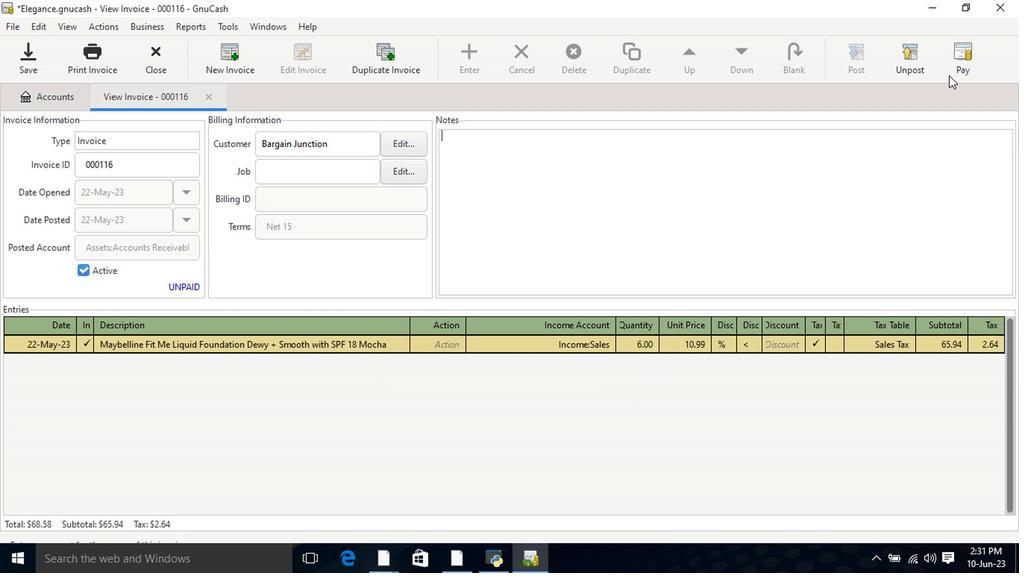 
Action: Mouse pressed left at (954, 63)
Screenshot: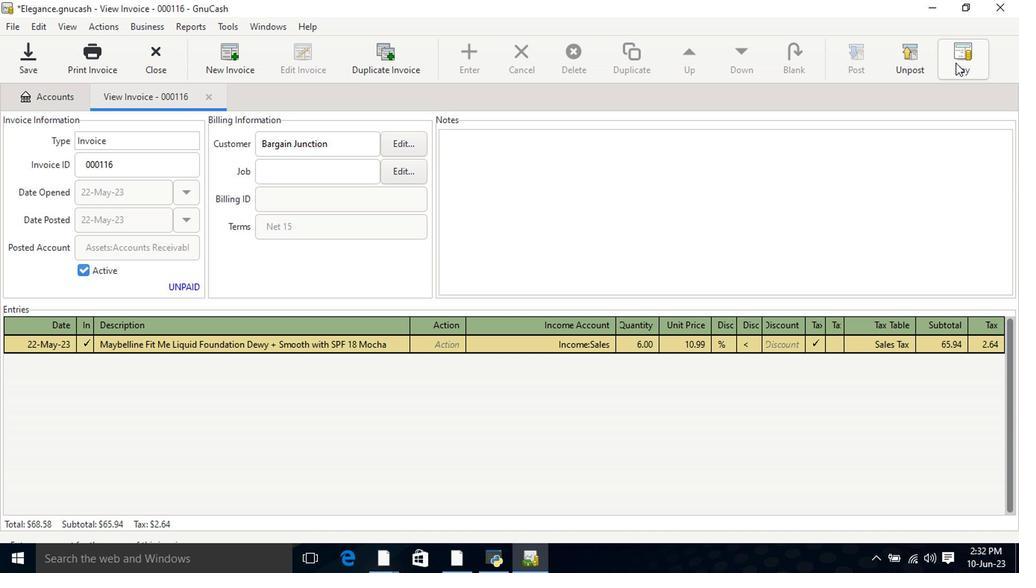 
Action: Mouse moved to (460, 297)
Screenshot: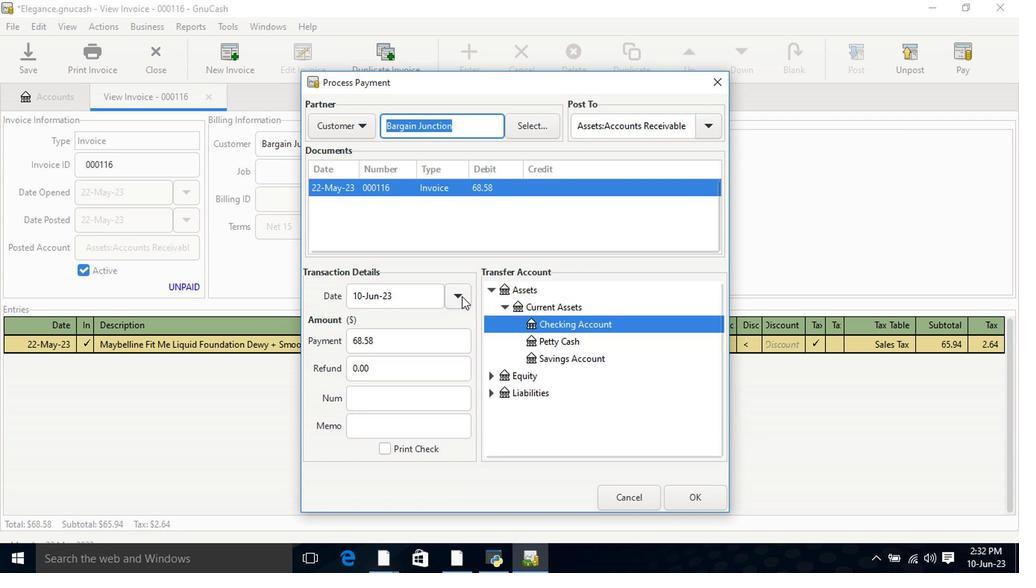 
Action: Mouse pressed left at (460, 297)
Screenshot: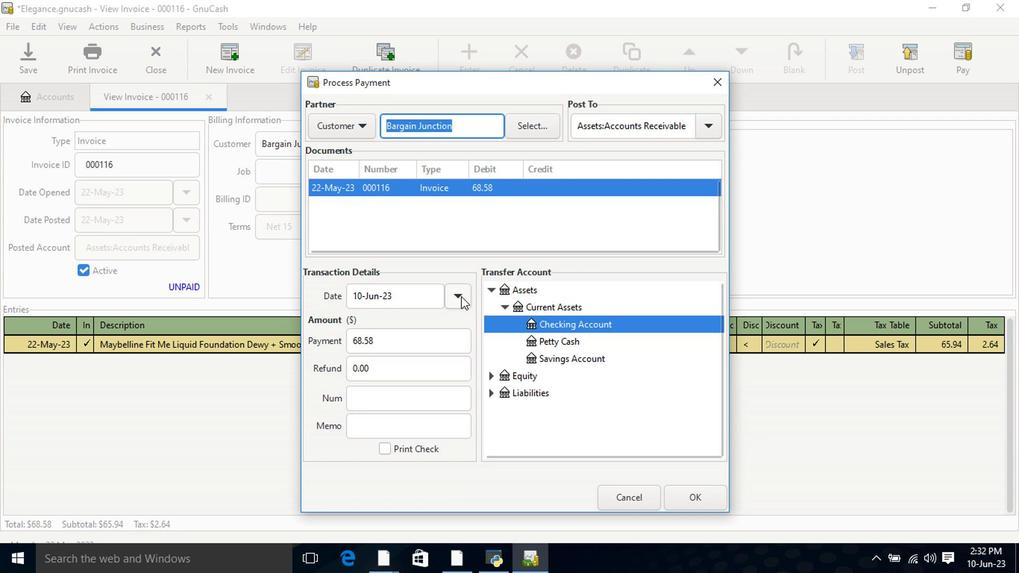 
Action: Mouse moved to (368, 362)
Screenshot: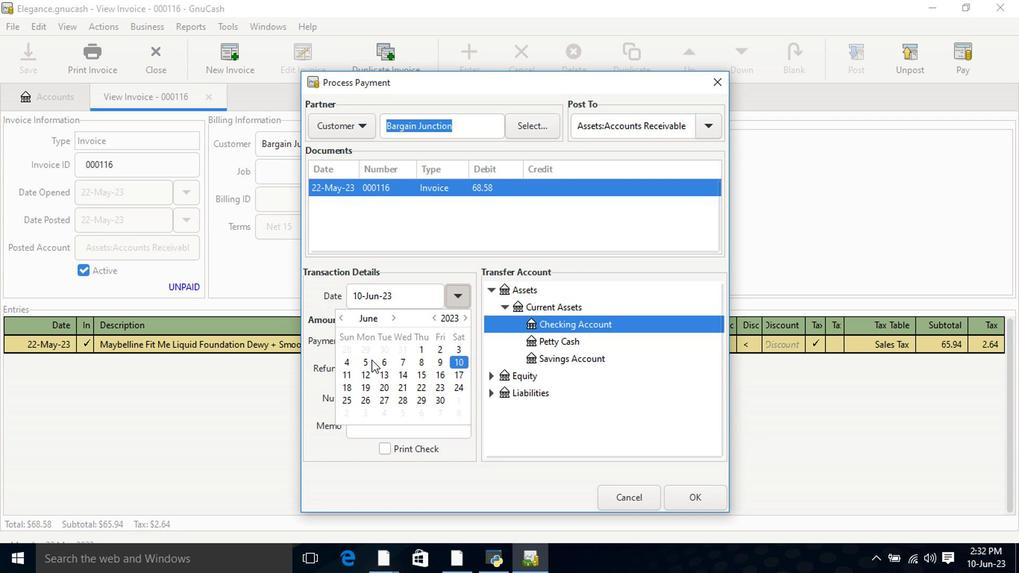
Action: Mouse pressed left at (368, 362)
Screenshot: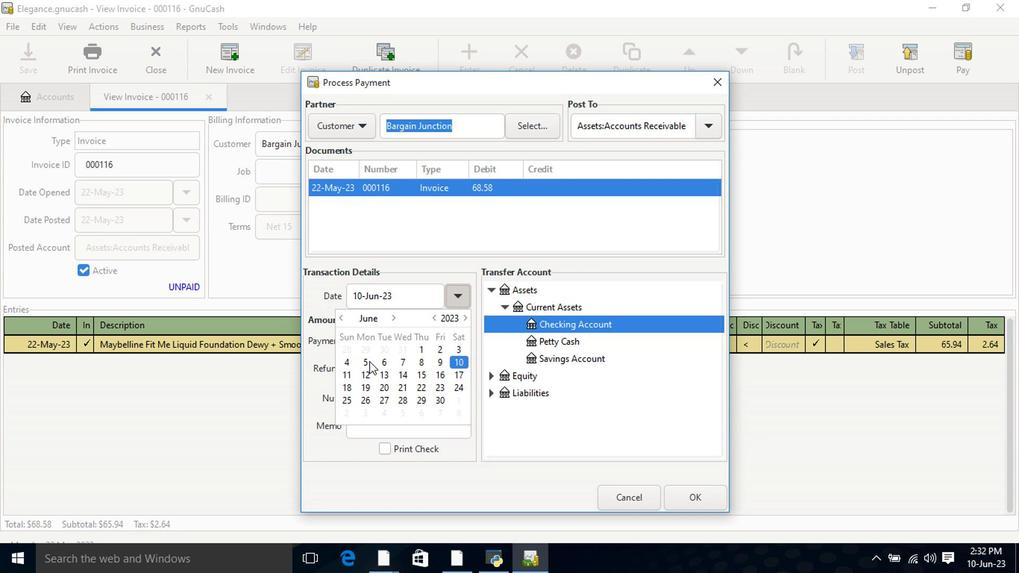 
Action: Mouse pressed left at (368, 362)
Screenshot: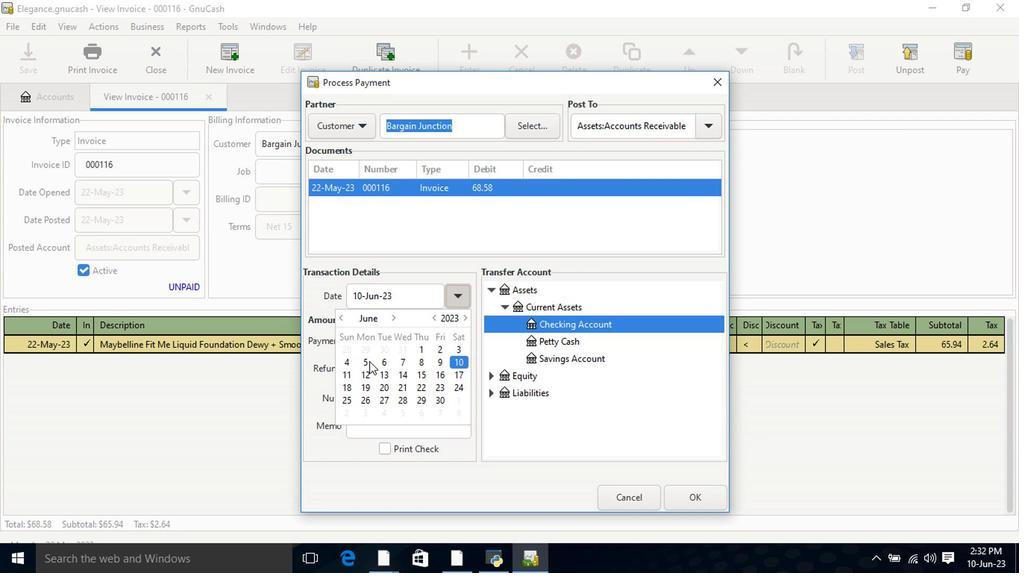
Action: Mouse moved to (489, 290)
Screenshot: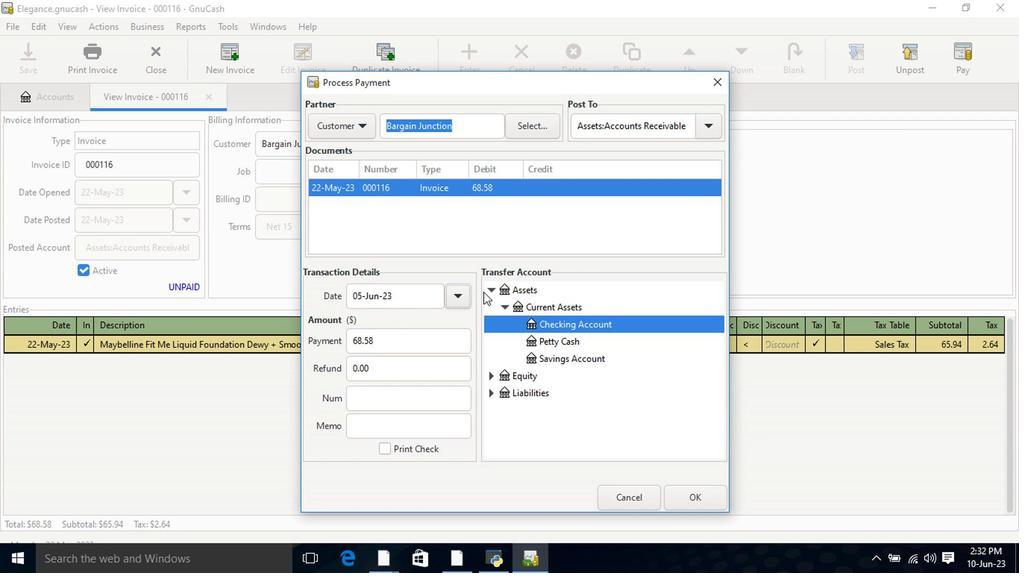 
Action: Mouse pressed left at (489, 290)
Screenshot: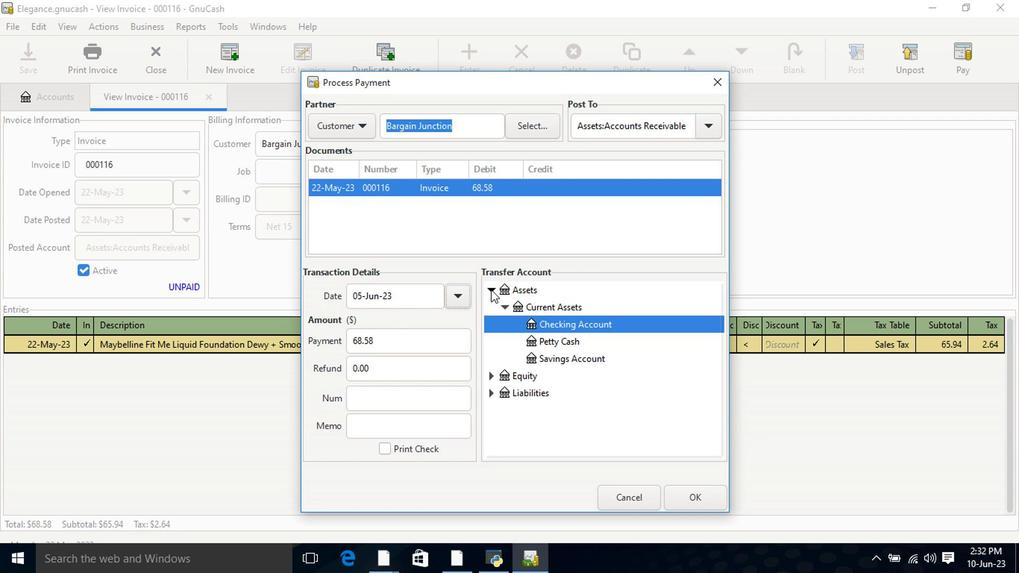 
Action: Mouse pressed left at (489, 290)
Screenshot: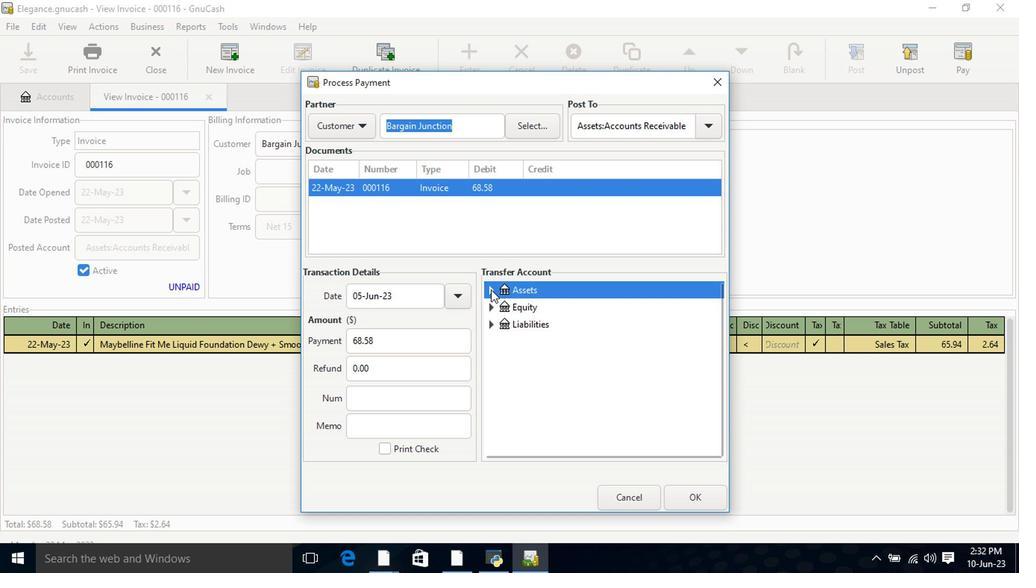 
Action: Mouse moved to (505, 306)
Screenshot: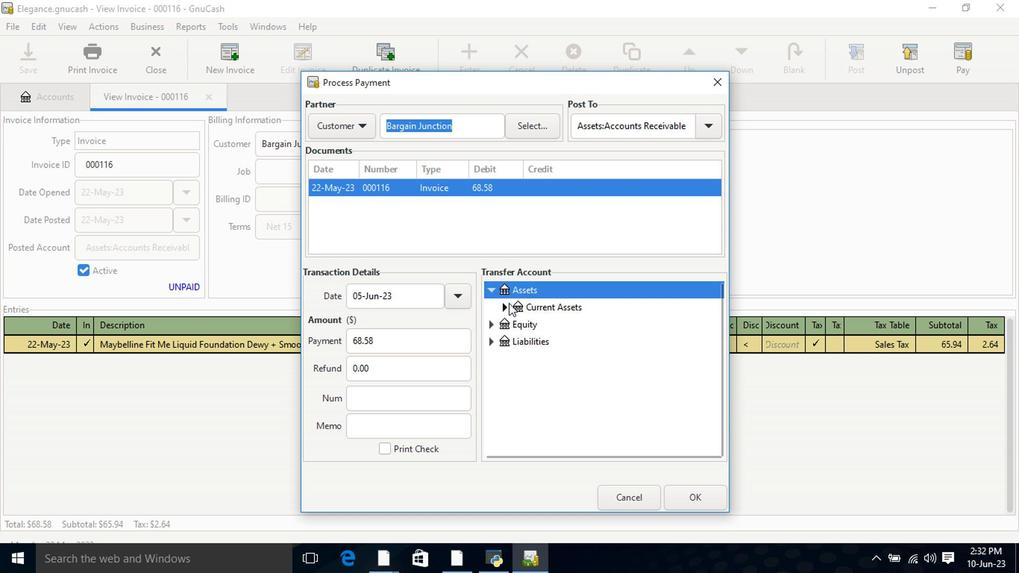 
Action: Mouse pressed left at (505, 306)
Screenshot: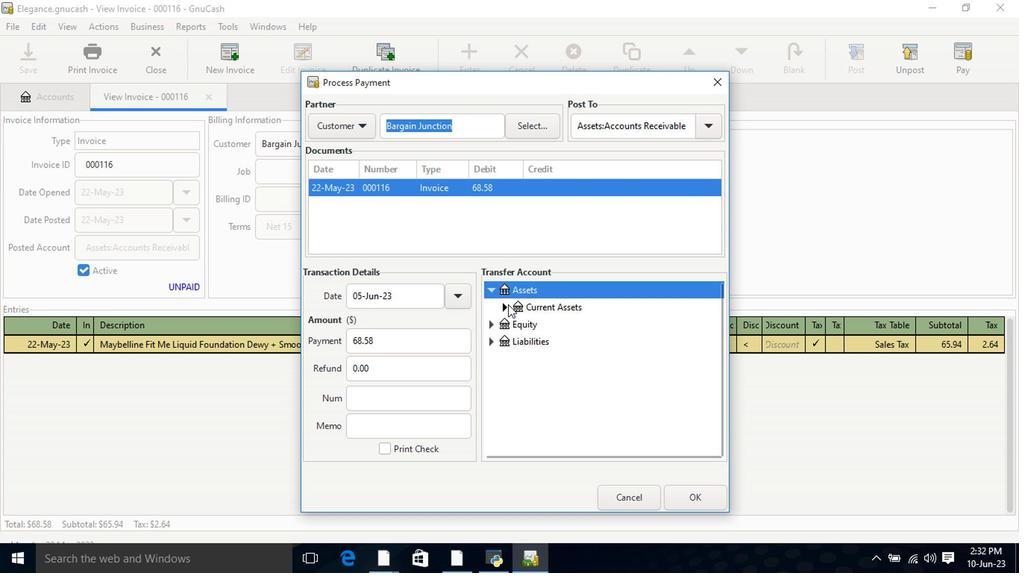 
Action: Mouse moved to (526, 320)
Screenshot: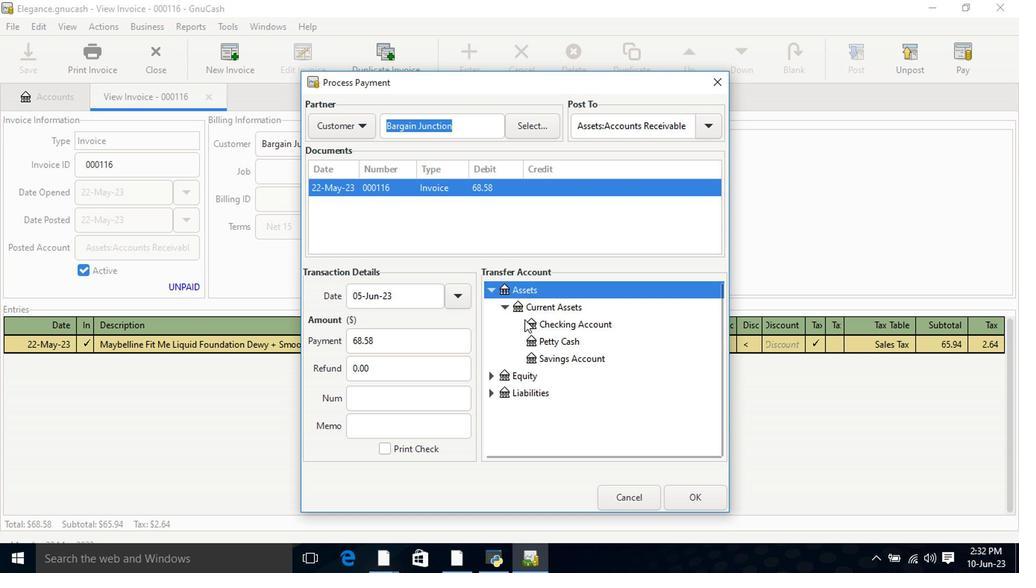 
Action: Mouse pressed left at (526, 320)
Screenshot: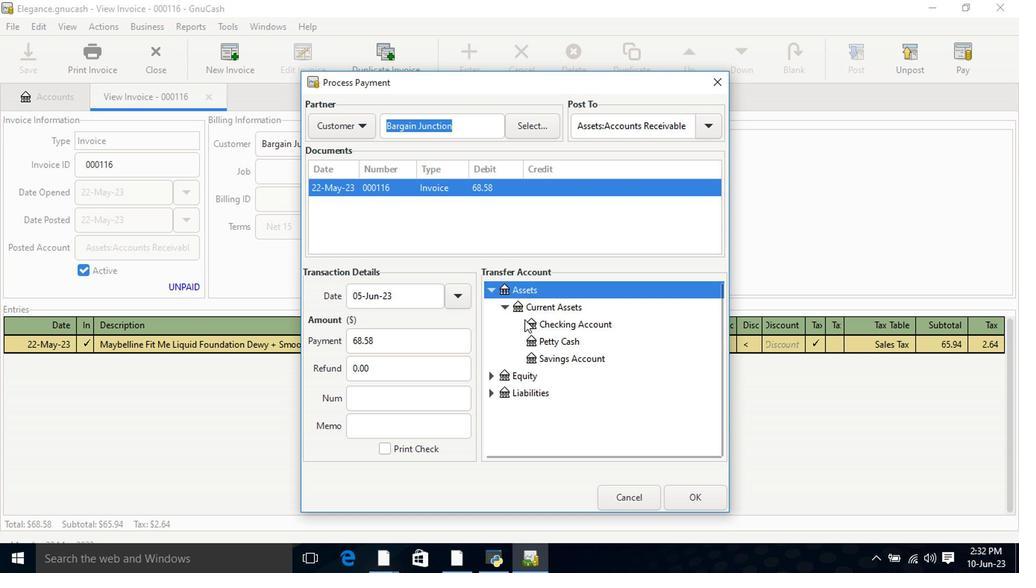 
Action: Mouse moved to (711, 496)
Screenshot: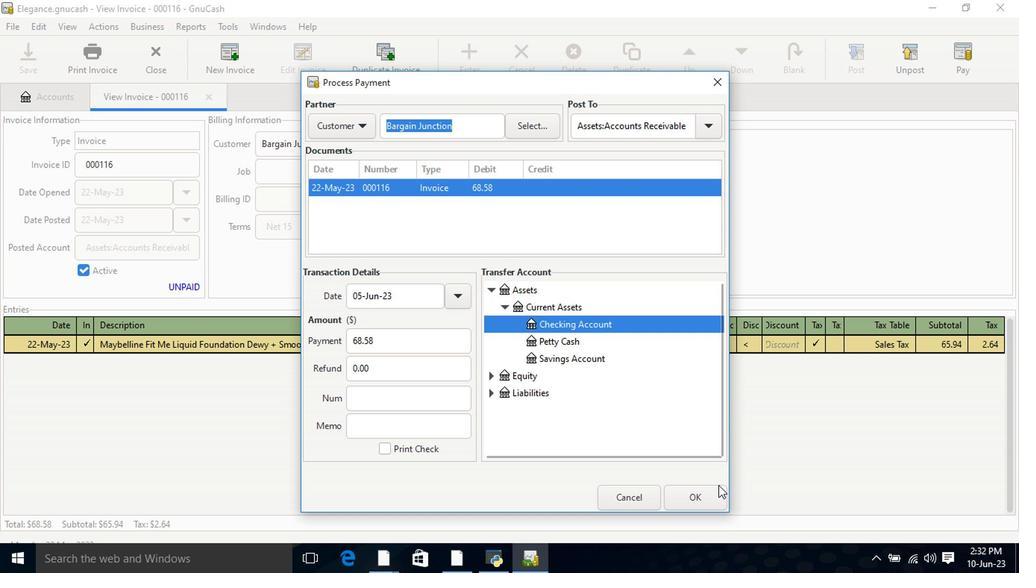 
Action: Mouse pressed left at (711, 496)
Screenshot: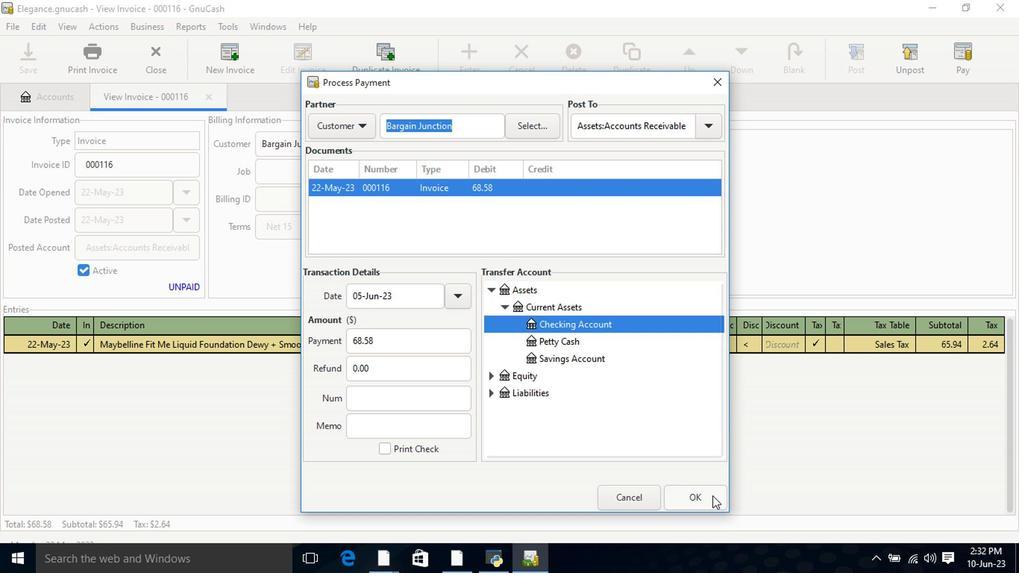 
Action: Mouse moved to (101, 61)
Screenshot: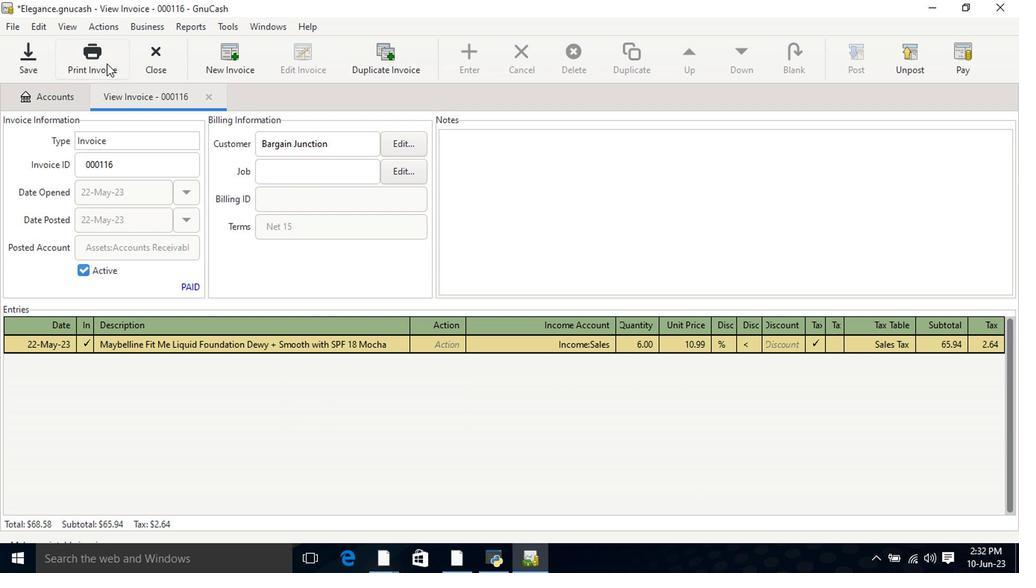 
Action: Mouse pressed left at (101, 61)
Screenshot: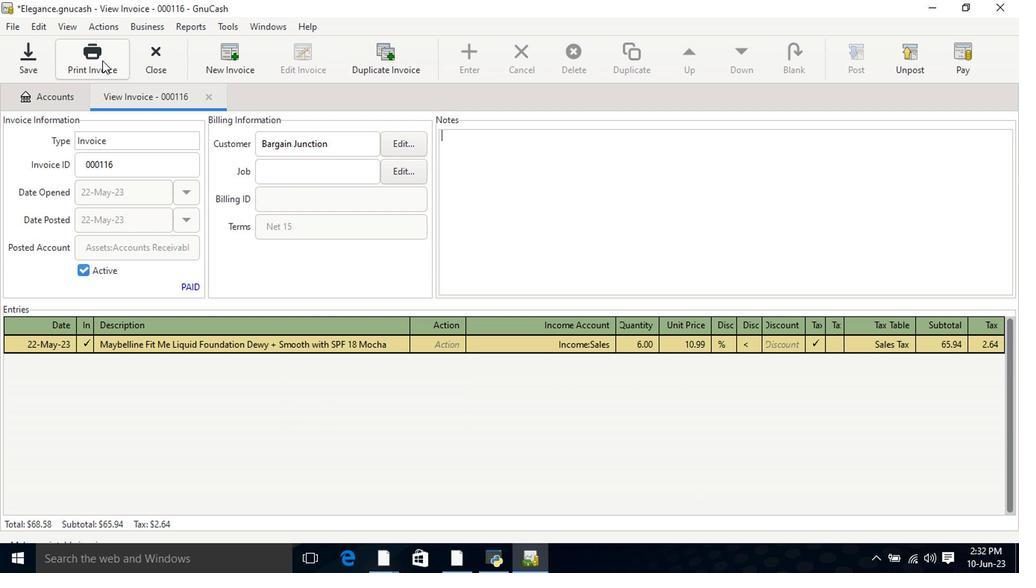
Action: Mouse moved to (685, 50)
Screenshot: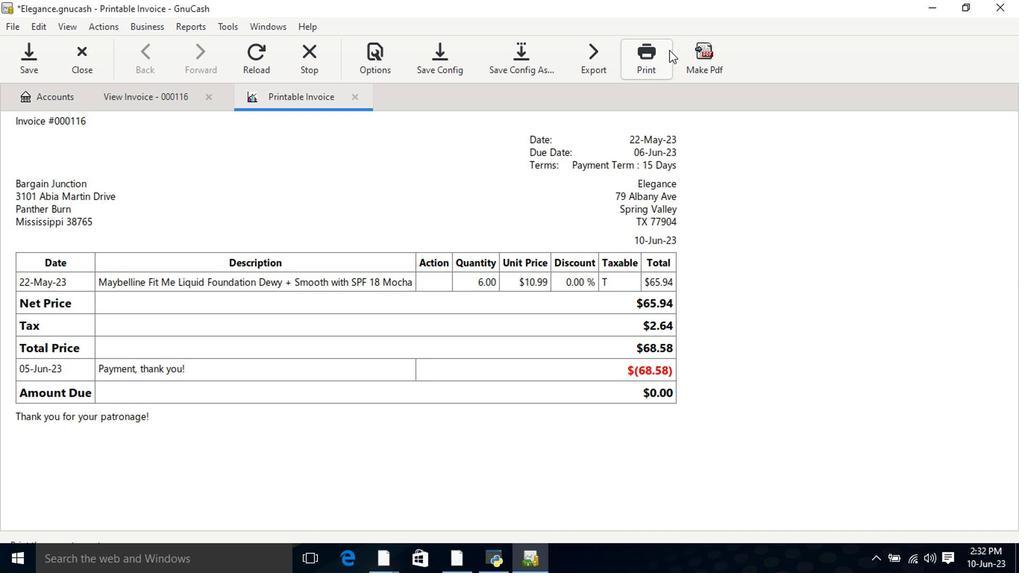 
Action: Mouse pressed left at (685, 50)
Screenshot: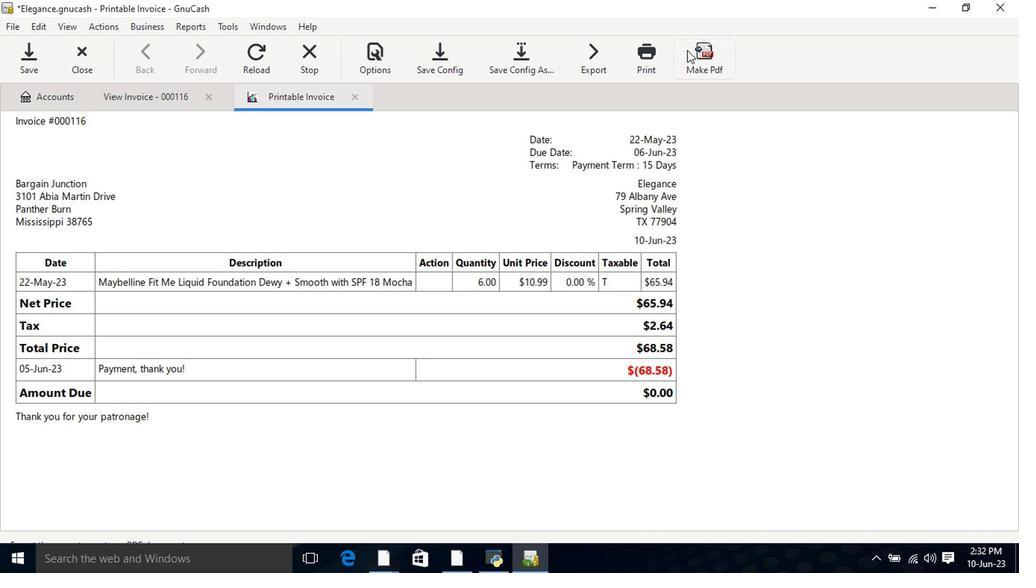 
Action: Mouse moved to (659, 486)
Screenshot: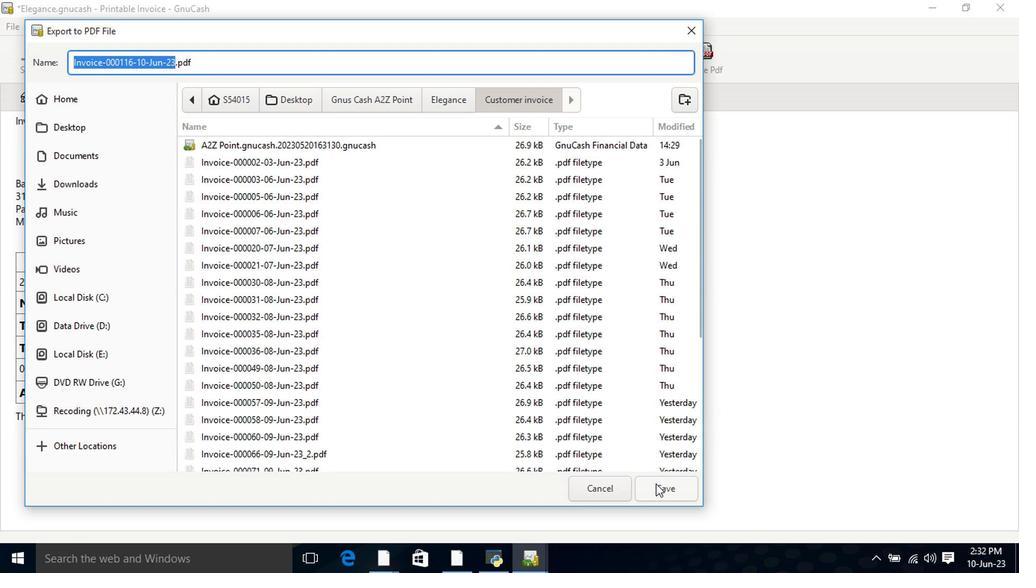 
Action: Mouse pressed left at (659, 486)
Screenshot: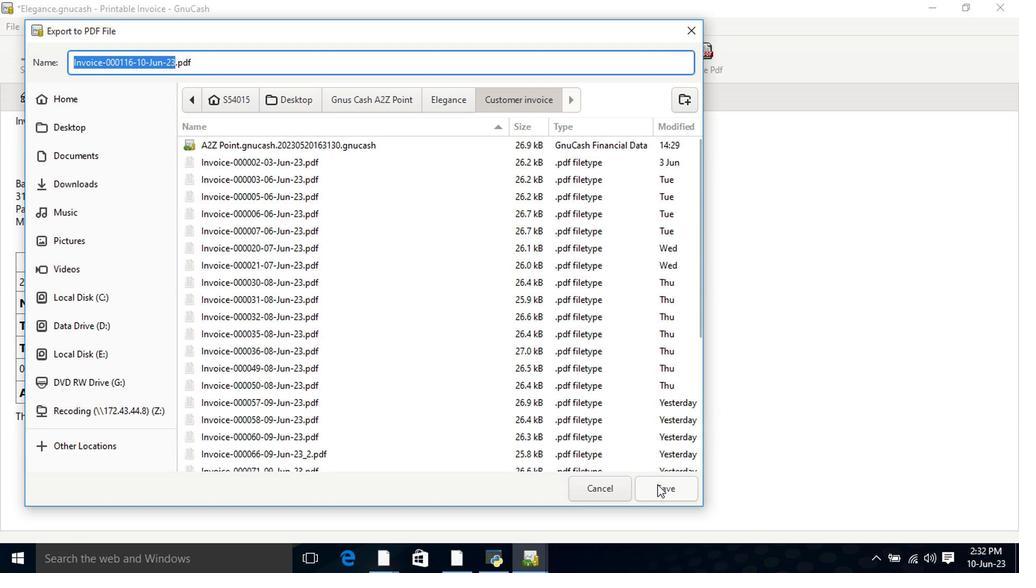 
Action: Mouse moved to (659, 472)
Screenshot: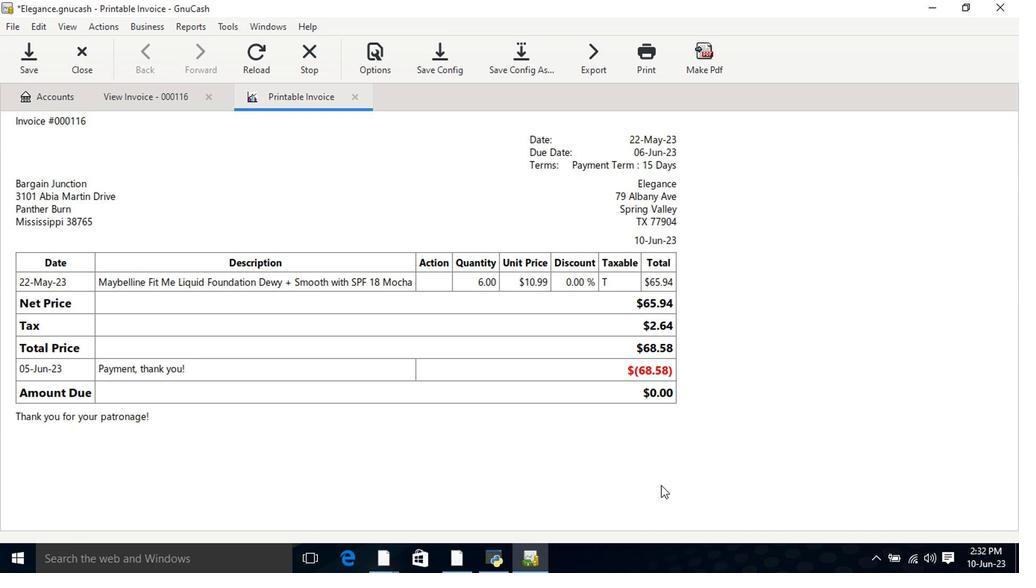 
